 Task: In the Page almanacfilenew.pptxinsert the slide 'blank'insert the shape ' diamond'with color greeninsert the shape  regular pentagonwith color redinsert the shape  piewith color purpleselect all the shapes, shape fill with eyedropper and change the color to  theme color
Action: Mouse moved to (32, 93)
Screenshot: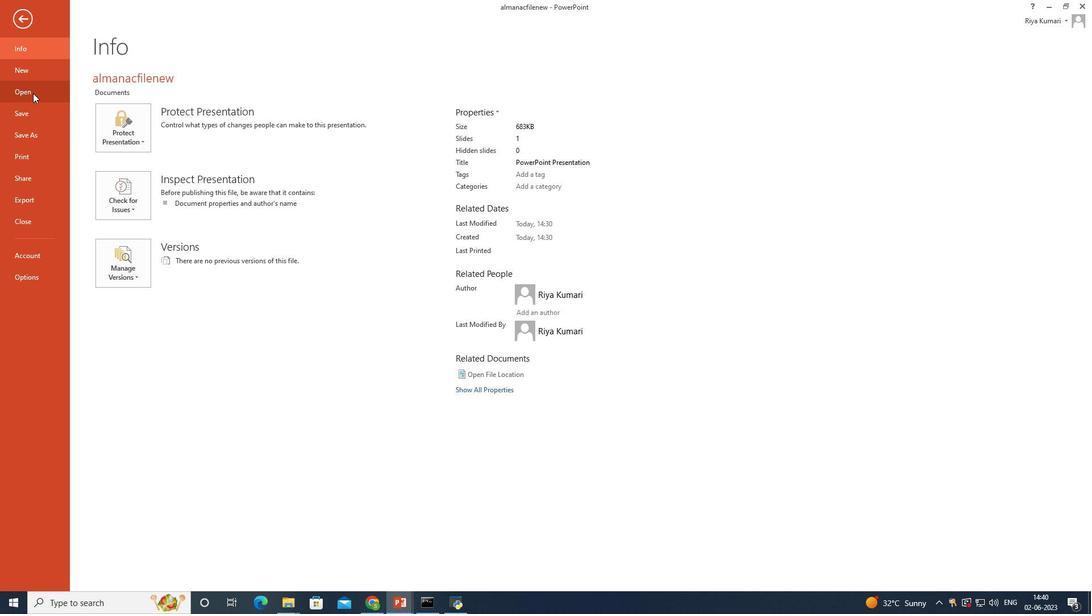 
Action: Mouse pressed left at (32, 93)
Screenshot: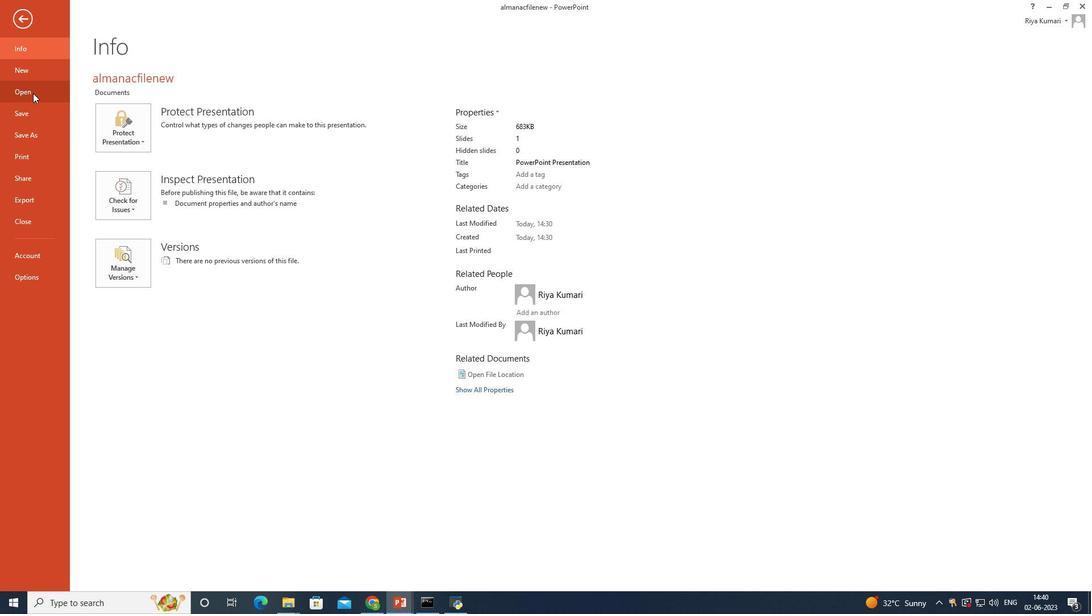 
Action: Mouse moved to (319, 104)
Screenshot: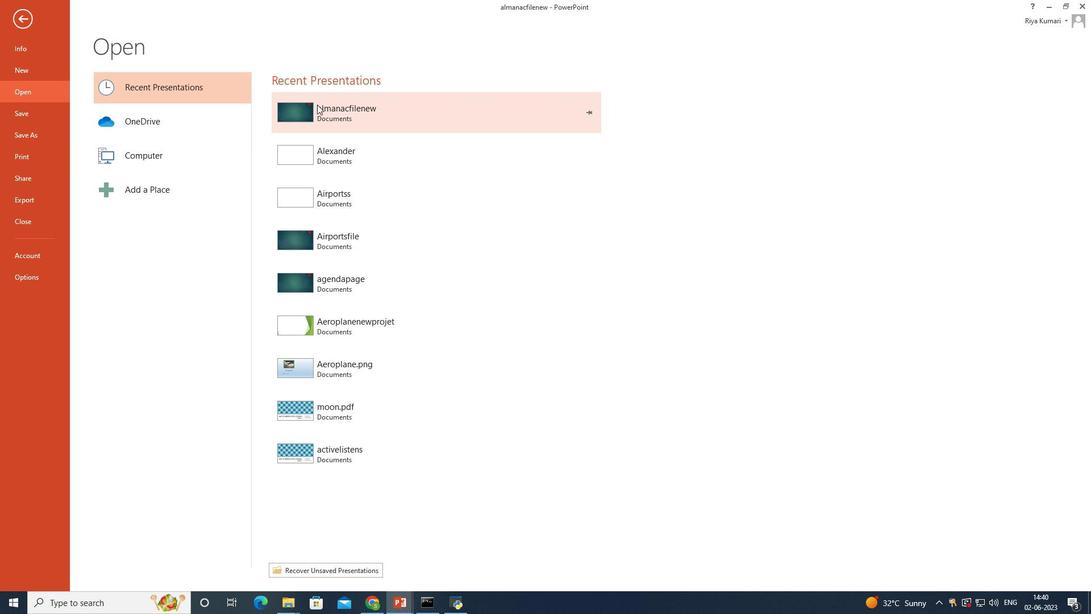 
Action: Mouse pressed left at (319, 104)
Screenshot: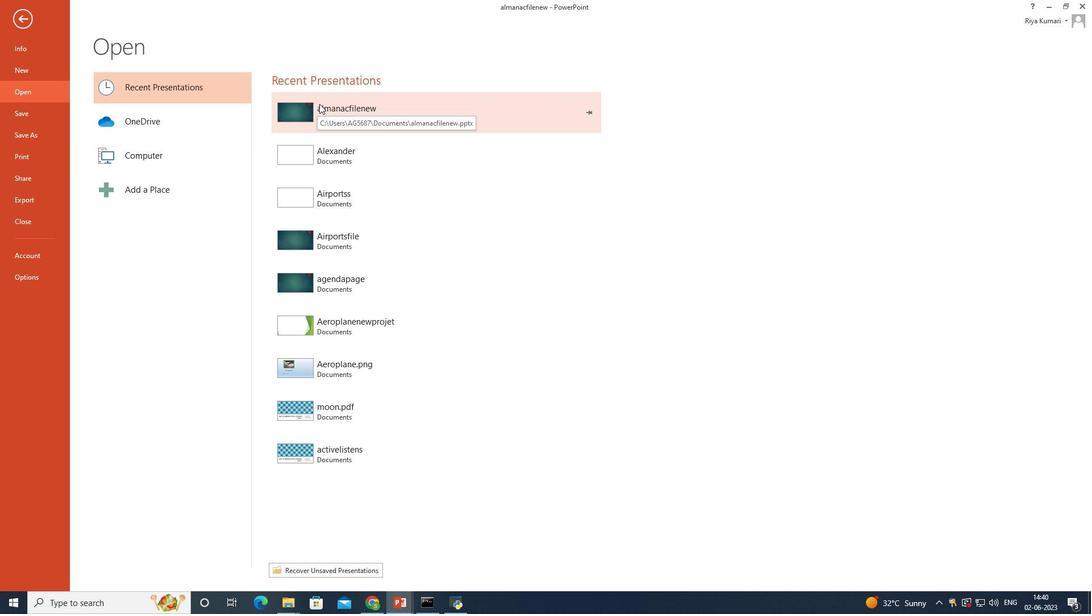 
Action: Mouse moved to (38, 18)
Screenshot: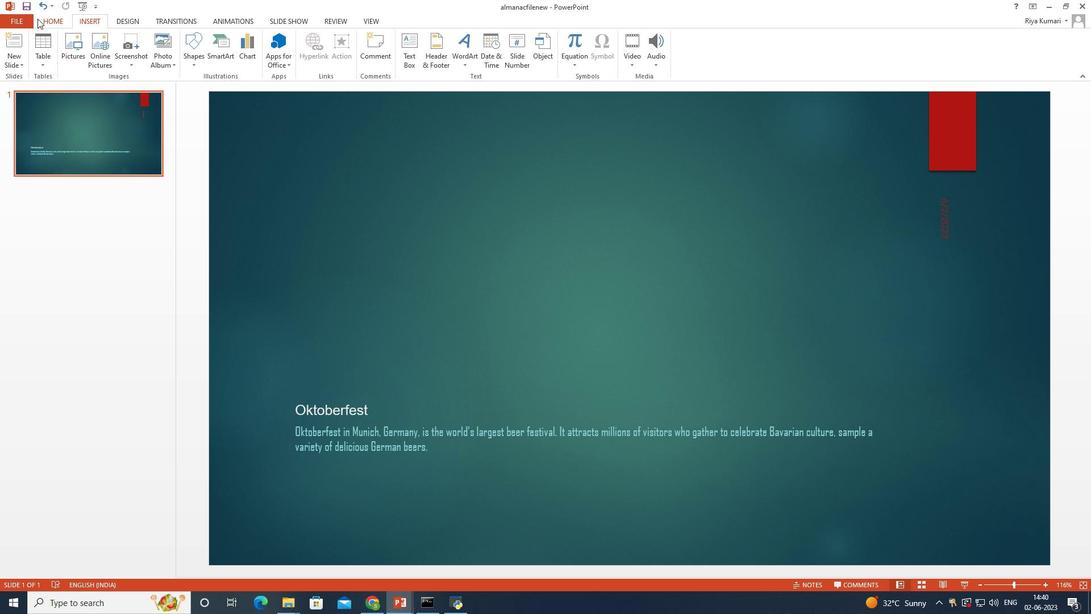 
Action: Mouse pressed left at (38, 18)
Screenshot: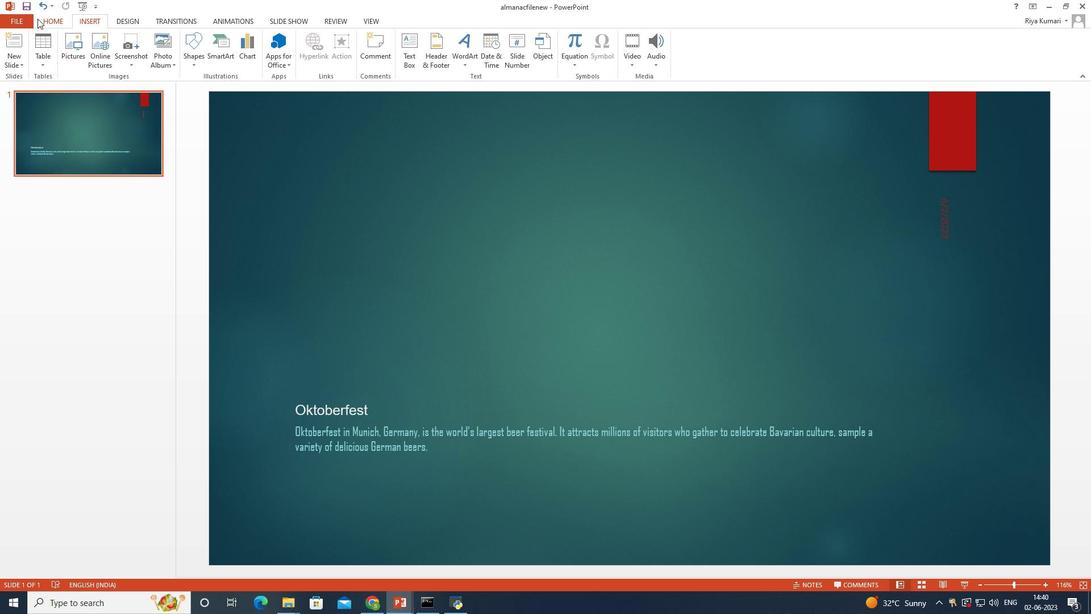 
Action: Mouse moved to (97, 54)
Screenshot: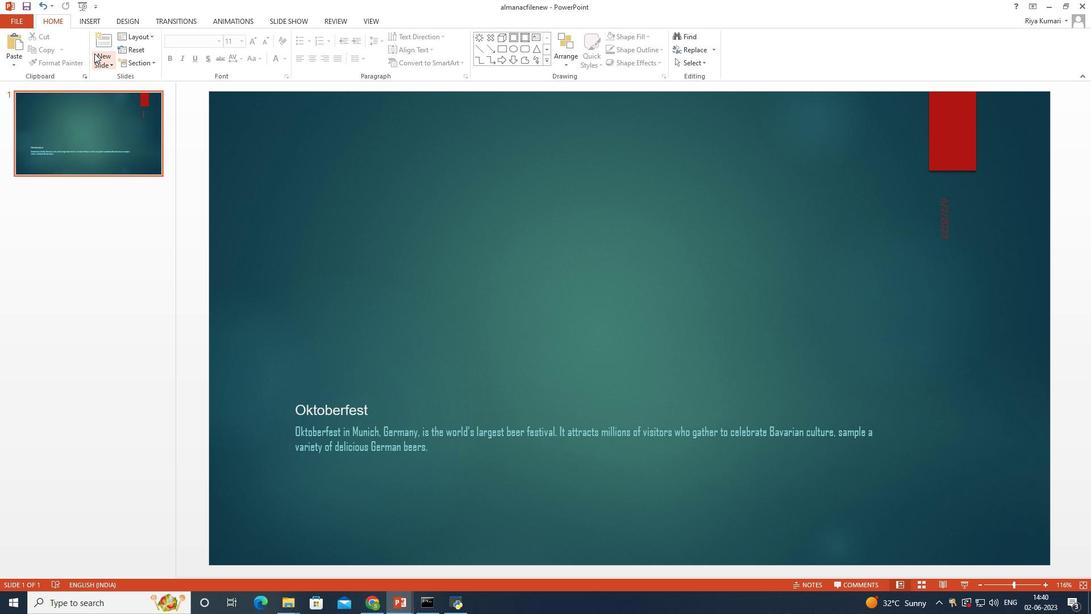 
Action: Mouse pressed left at (97, 54)
Screenshot: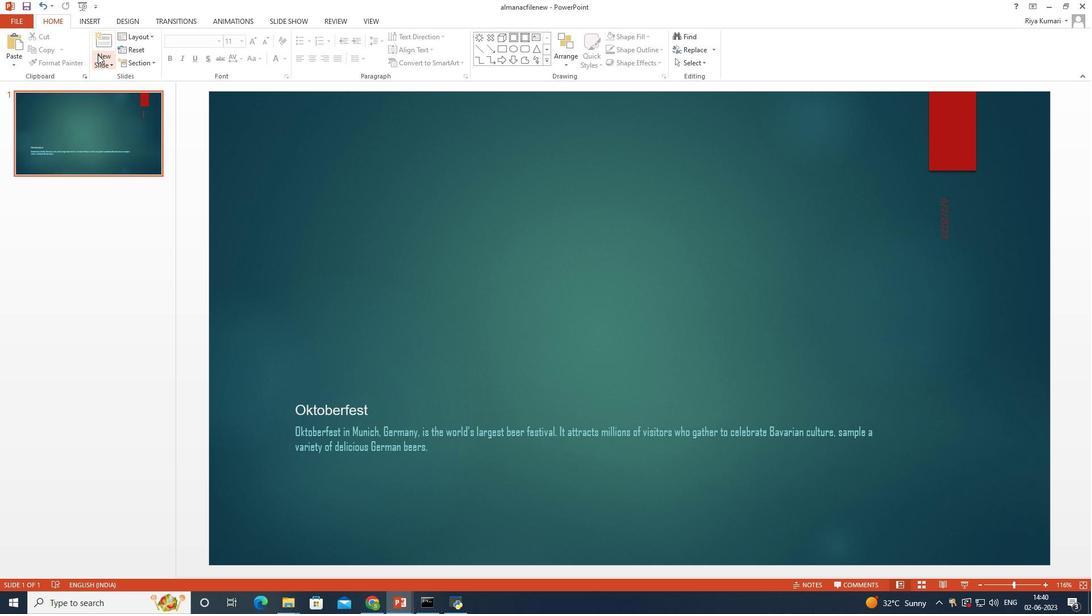 
Action: Mouse moved to (131, 204)
Screenshot: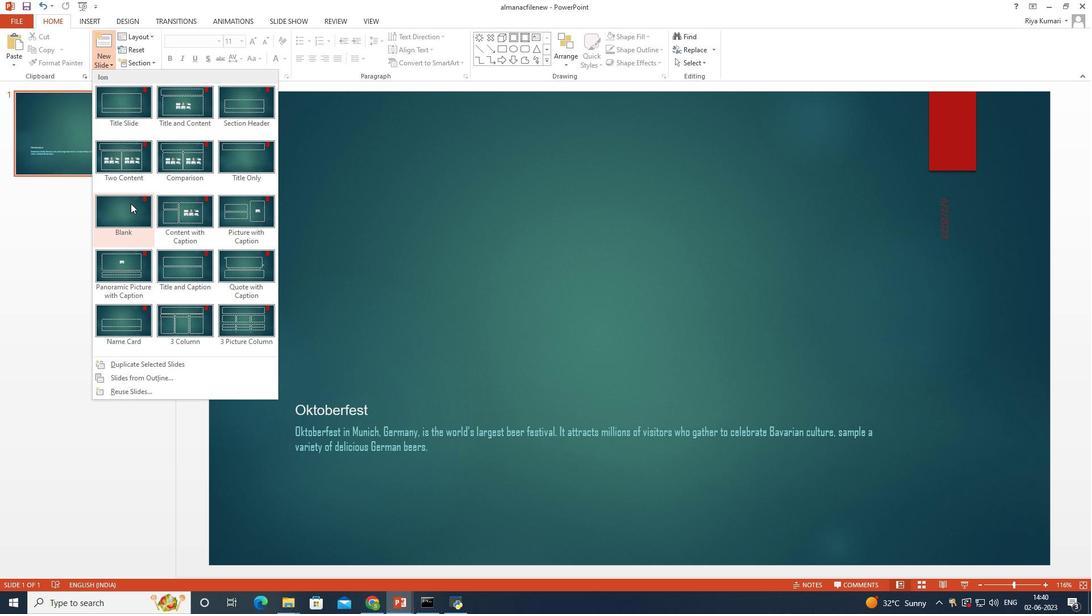 
Action: Mouse pressed left at (131, 204)
Screenshot: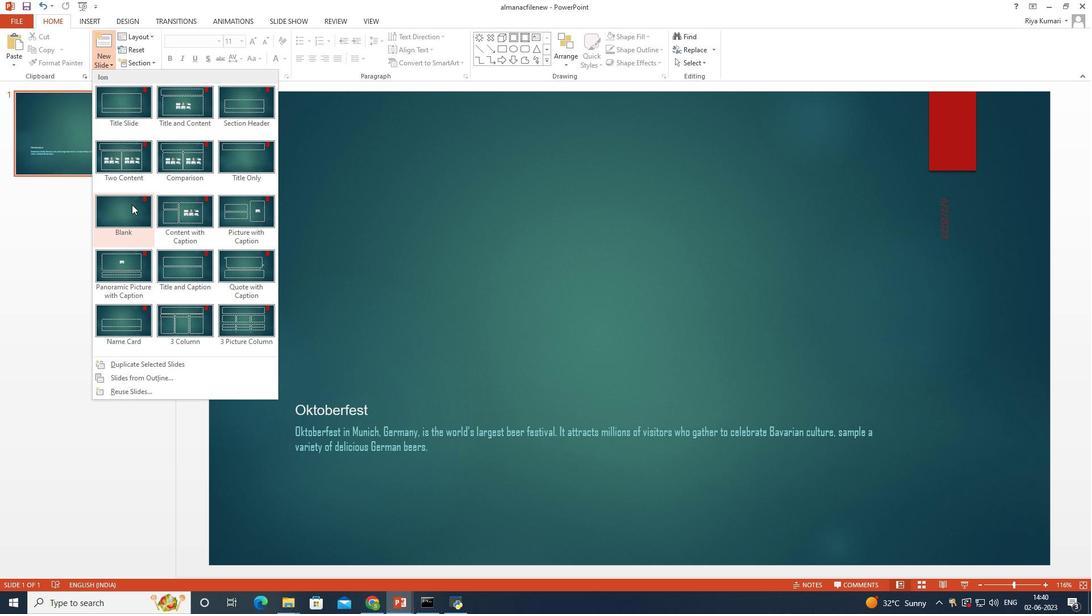 
Action: Mouse moved to (89, 22)
Screenshot: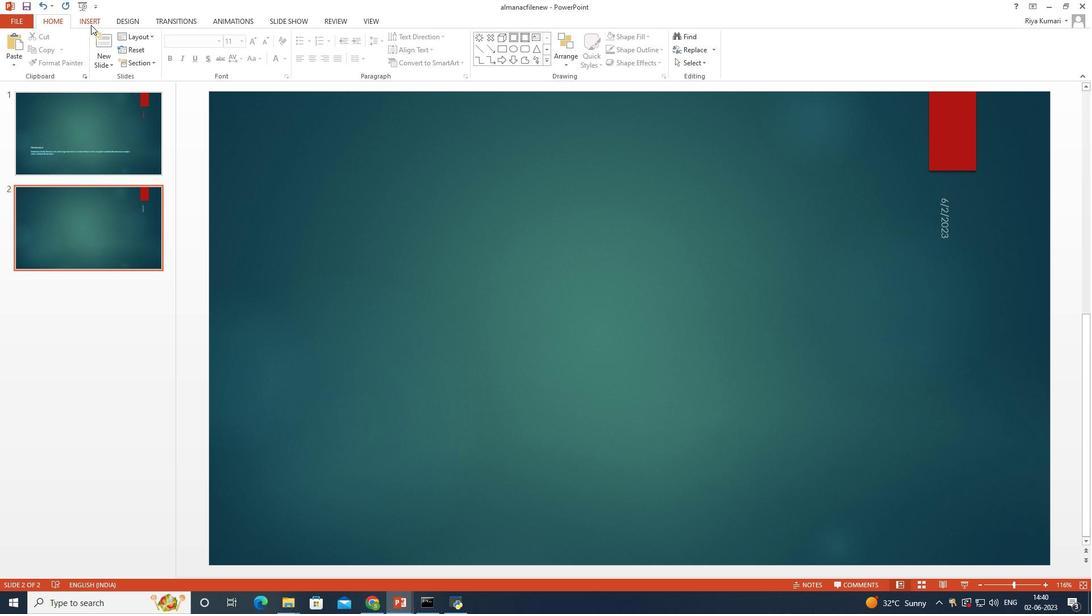 
Action: Mouse pressed left at (89, 22)
Screenshot: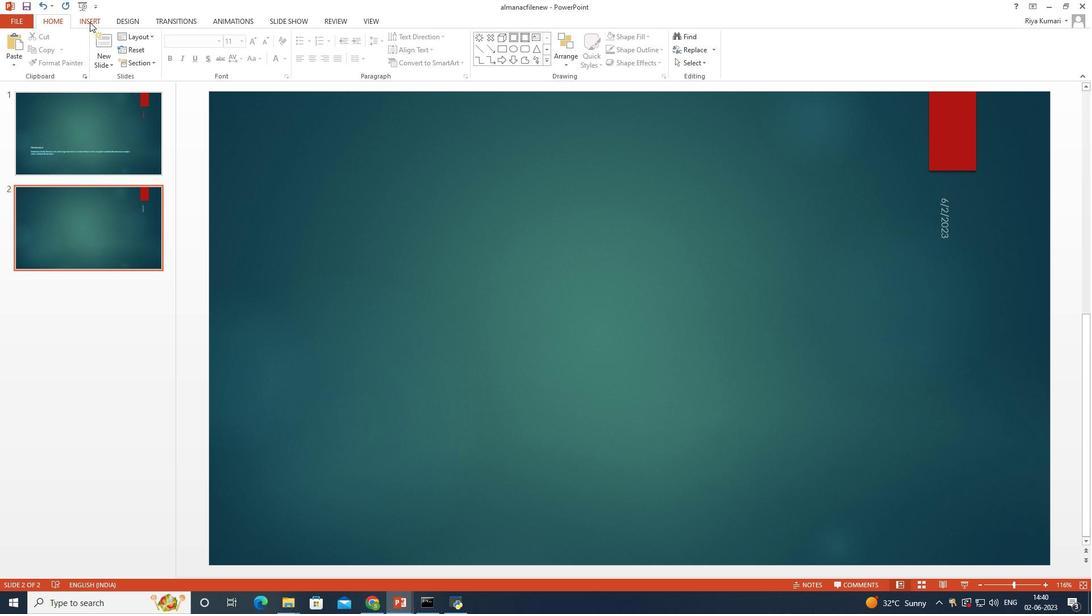 
Action: Mouse moved to (189, 67)
Screenshot: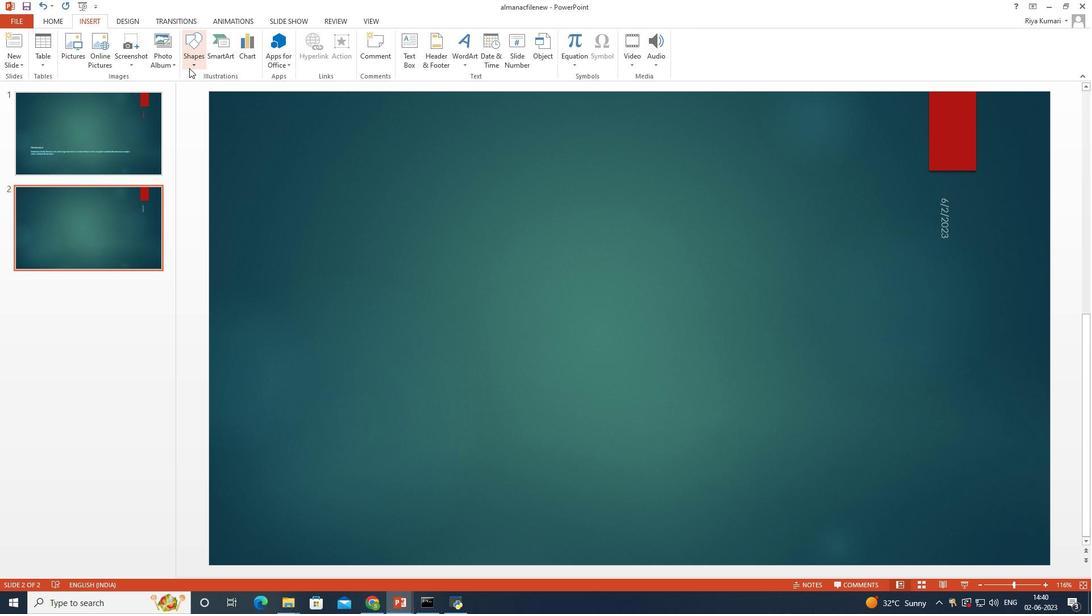 
Action: Mouse pressed left at (189, 67)
Screenshot: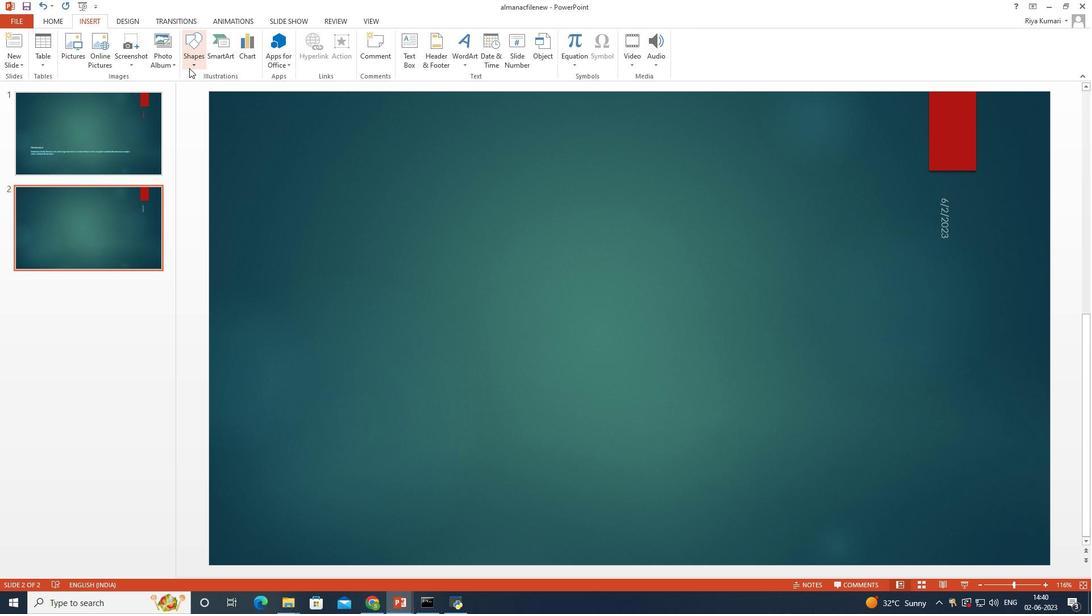 
Action: Mouse moved to (212, 280)
Screenshot: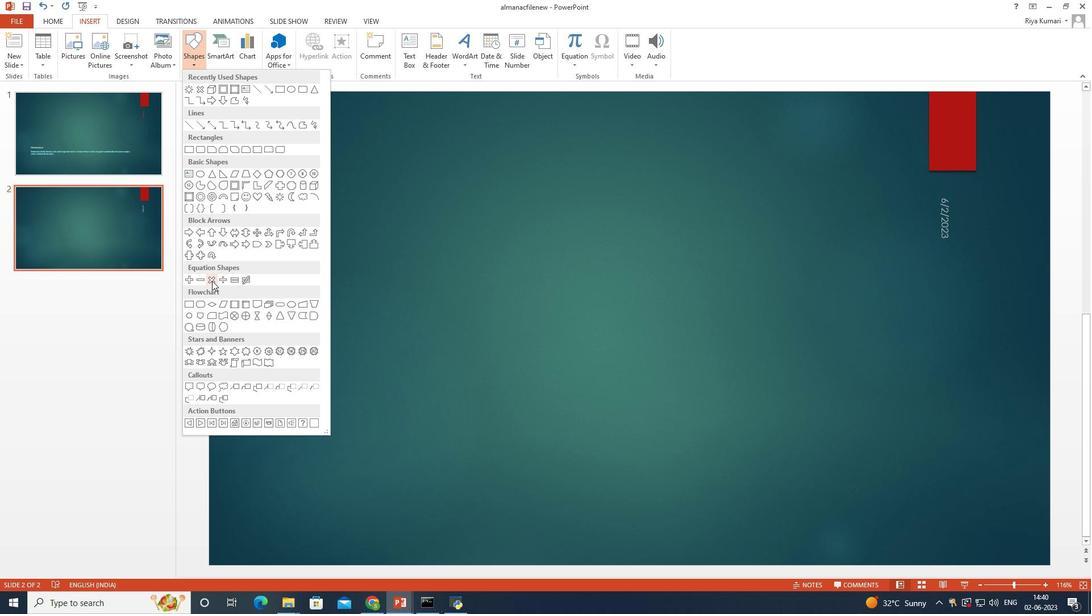 
Action: Mouse pressed left at (212, 280)
Screenshot: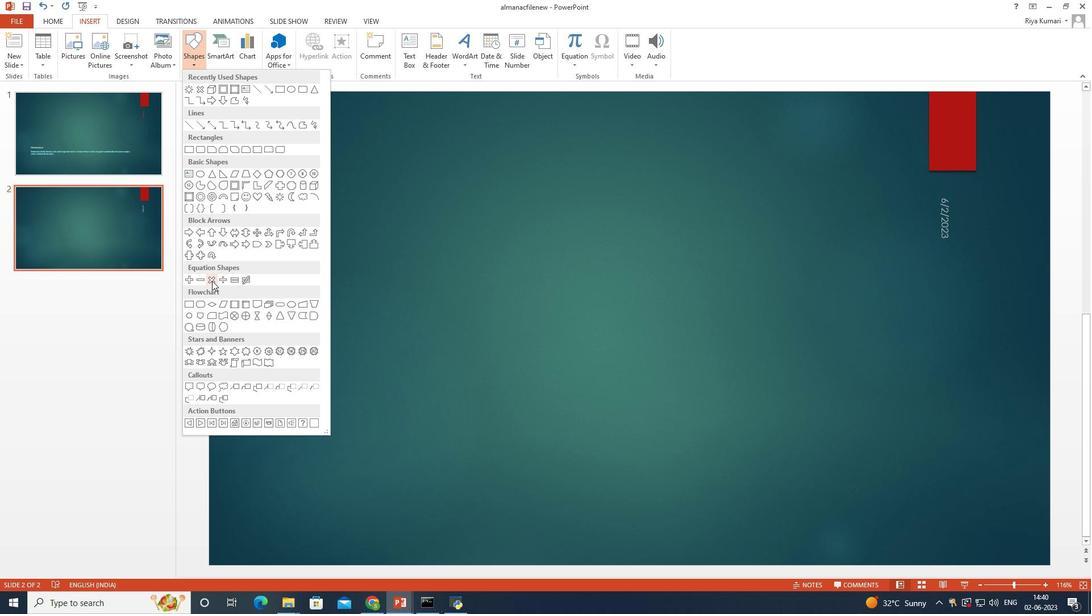 
Action: Mouse moved to (356, 232)
Screenshot: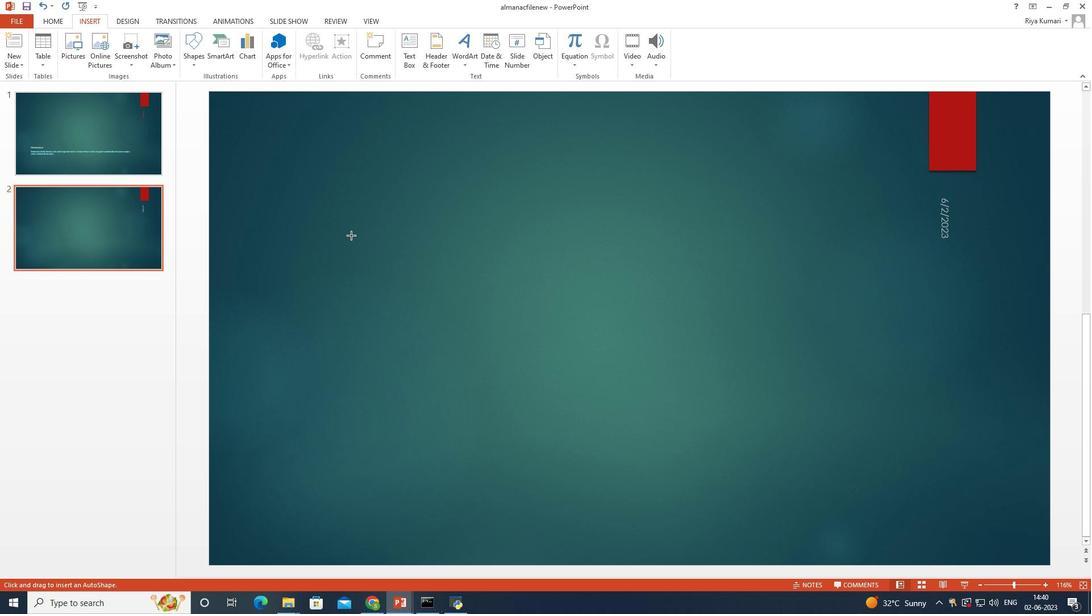 
Action: Mouse pressed left at (356, 232)
Screenshot: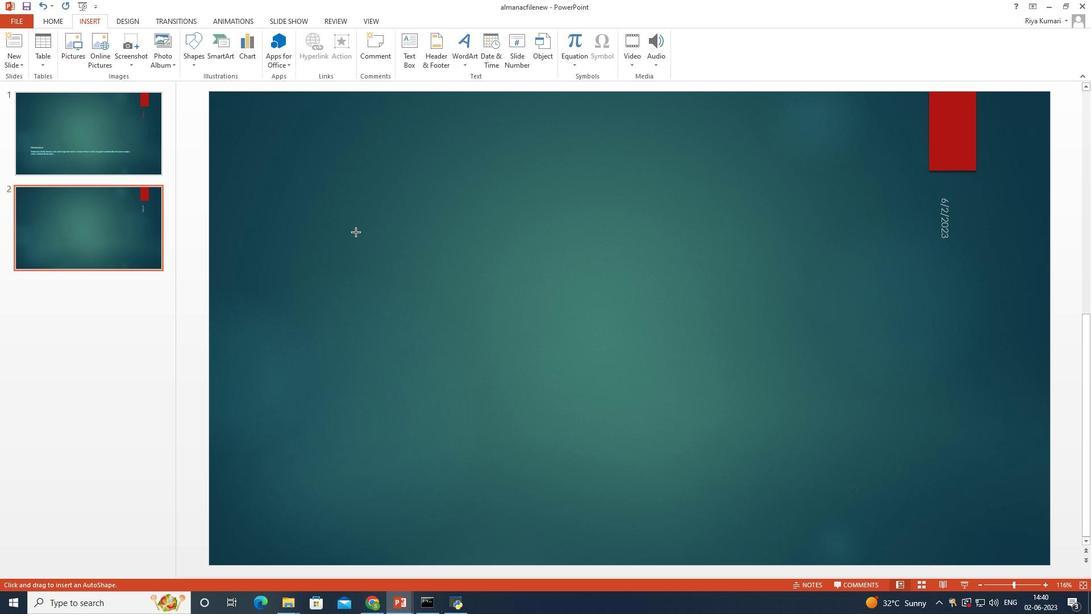 
Action: Mouse moved to (299, 48)
Screenshot: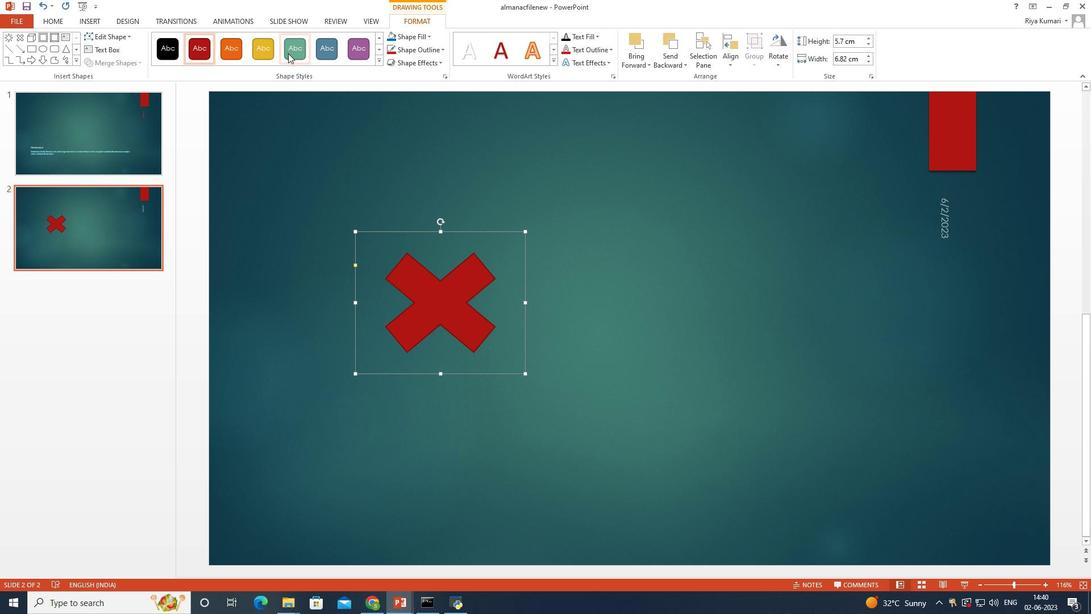 
Action: Mouse pressed left at (299, 48)
Screenshot: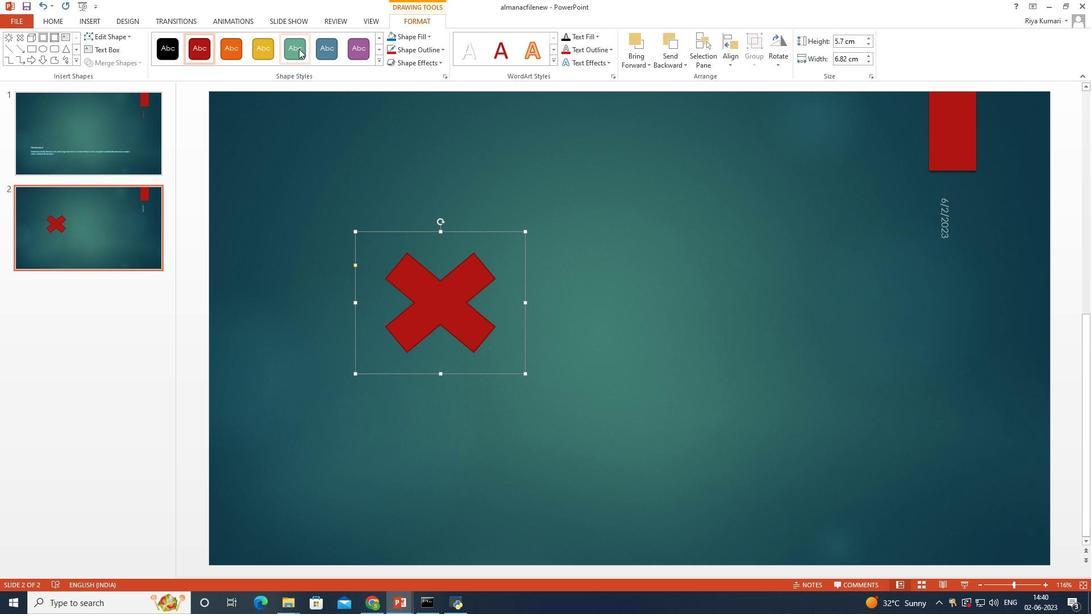 
Action: Mouse moved to (420, 36)
Screenshot: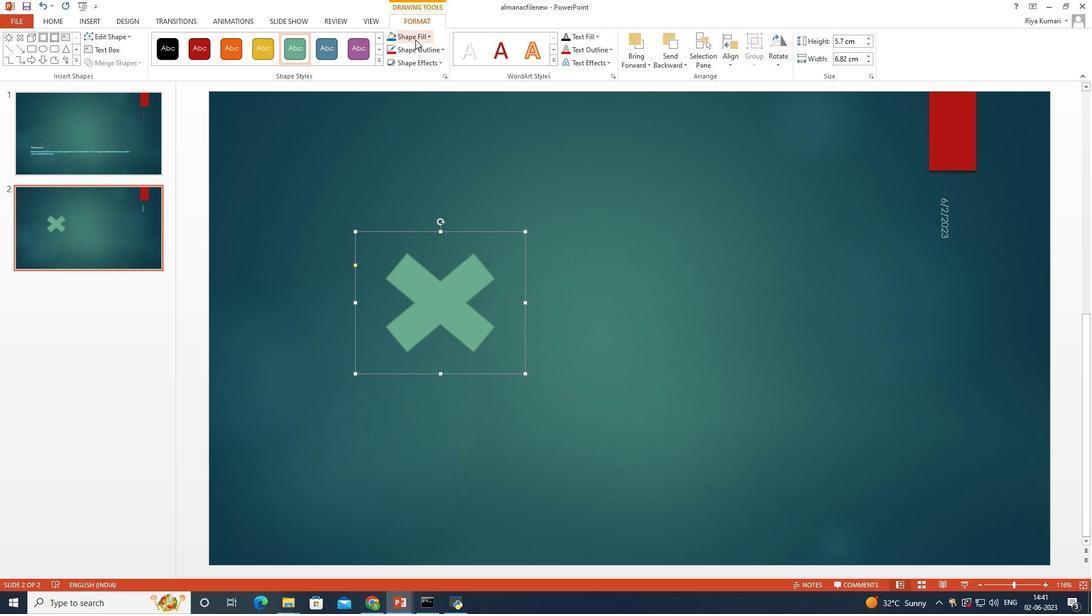 
Action: Mouse pressed left at (420, 36)
Screenshot: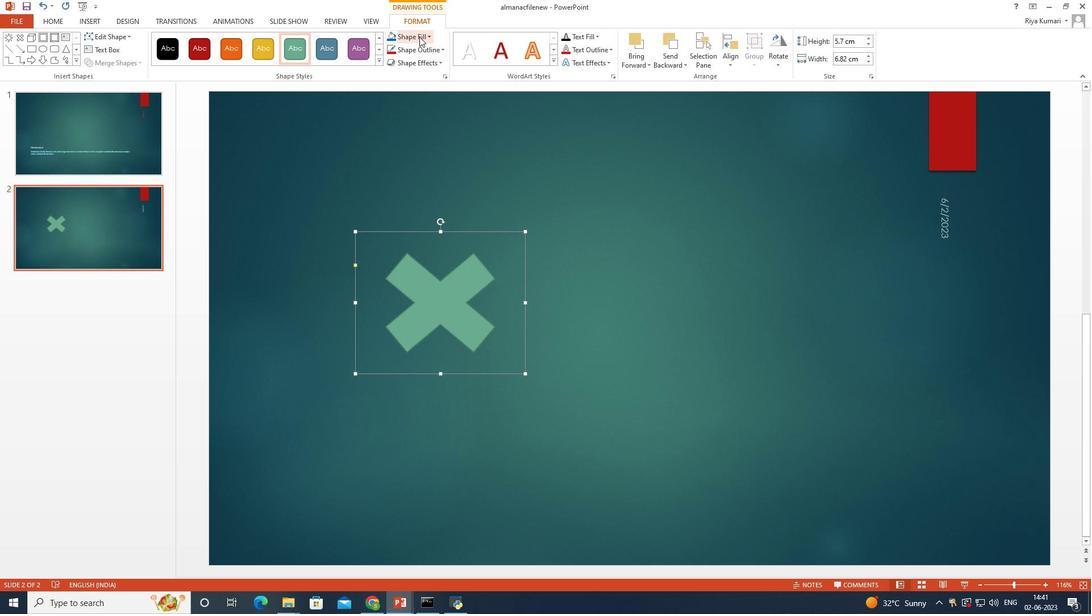 
Action: Mouse moved to (440, 125)
Screenshot: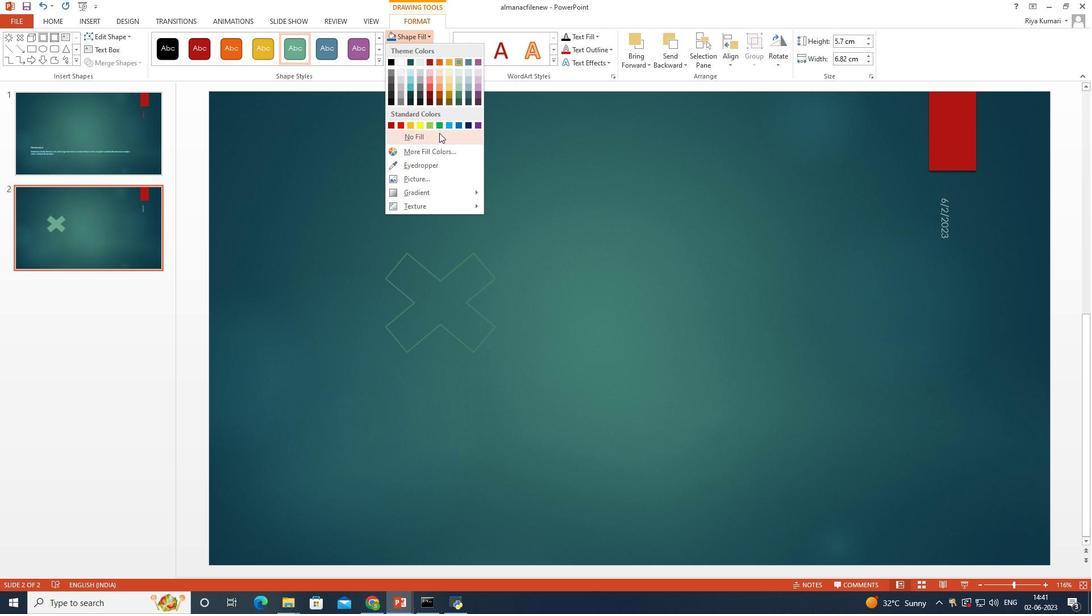 
Action: Mouse pressed left at (440, 125)
Screenshot: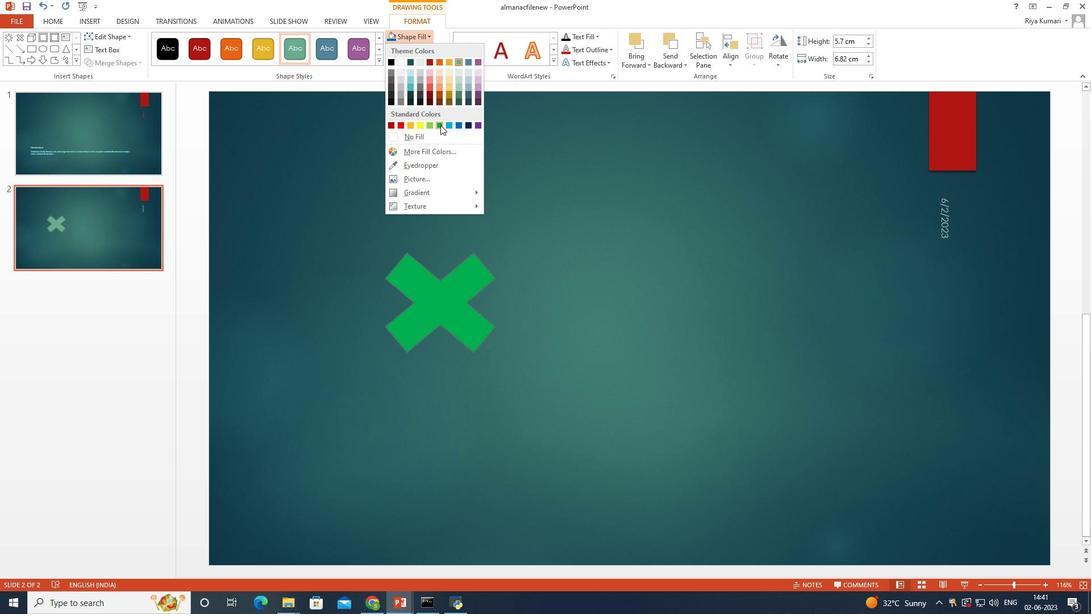 
Action: Mouse moved to (607, 252)
Screenshot: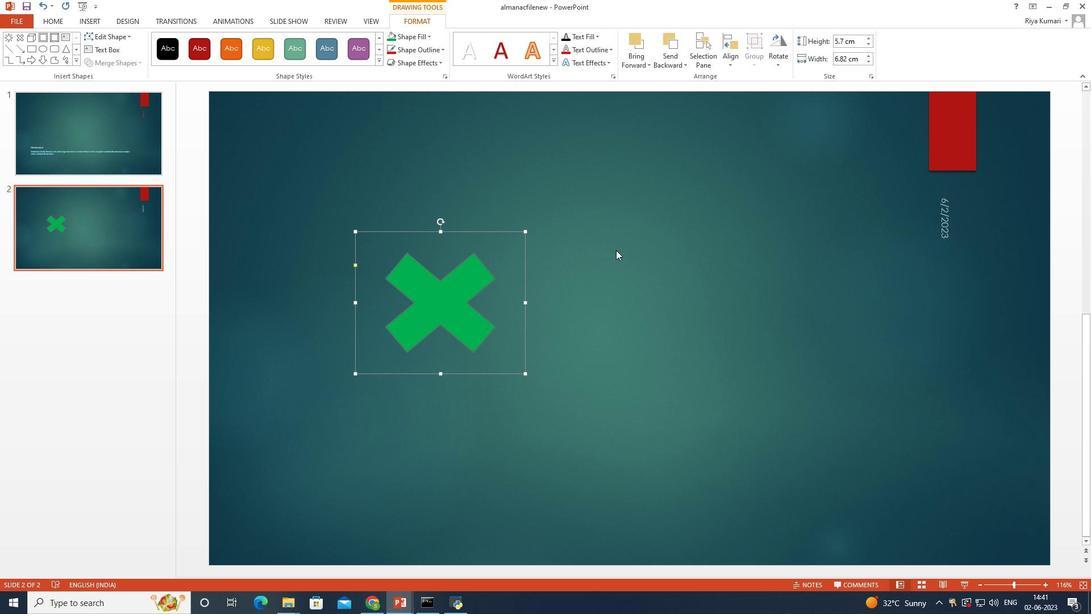 
Action: Mouse pressed left at (607, 252)
Screenshot: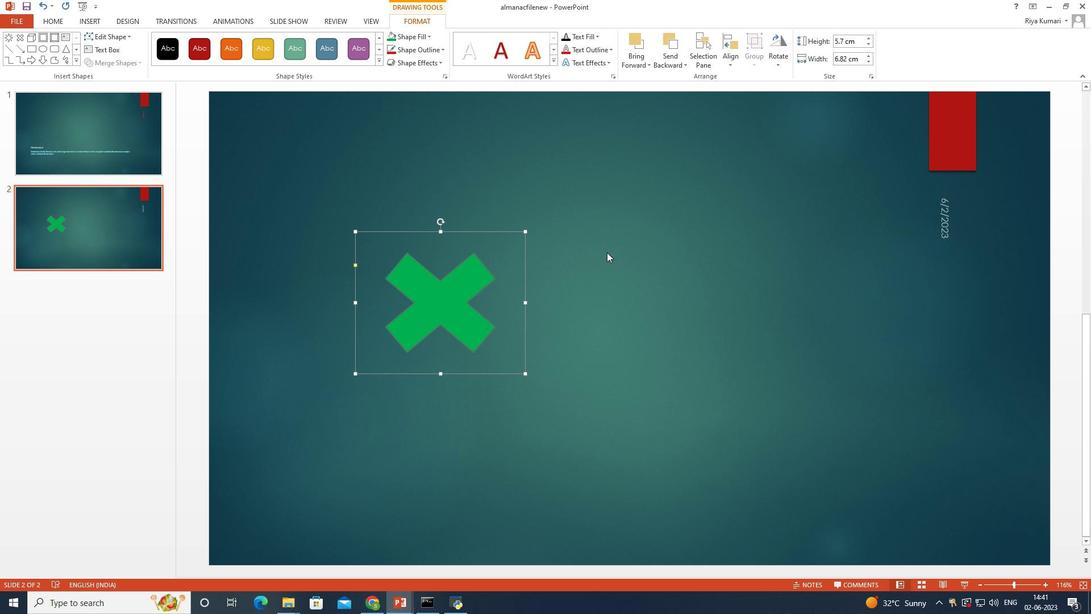 
Action: Mouse moved to (76, 20)
Screenshot: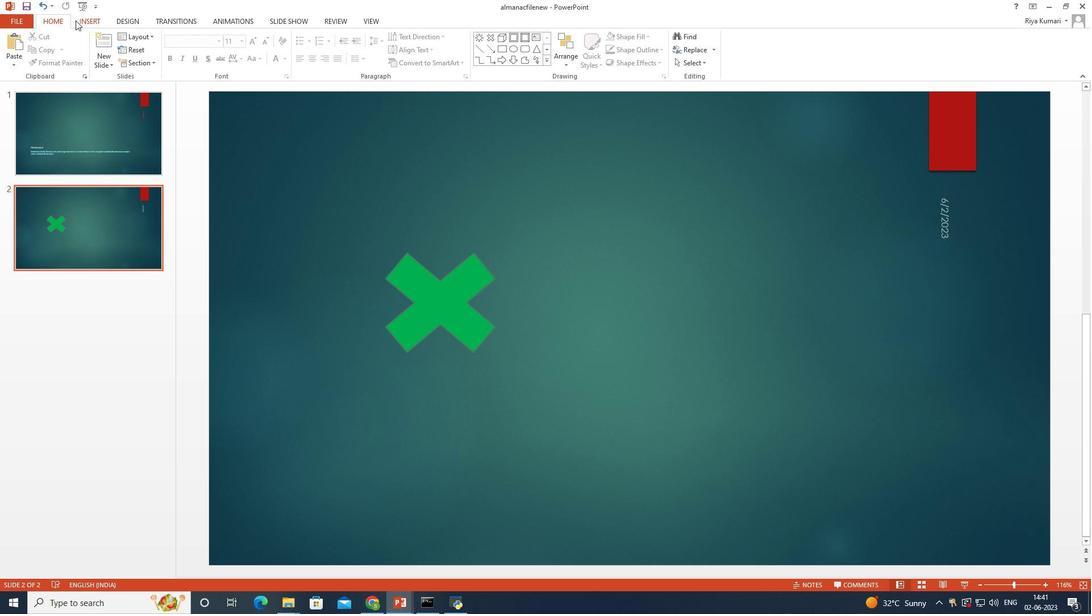 
Action: Mouse pressed left at (76, 20)
Screenshot: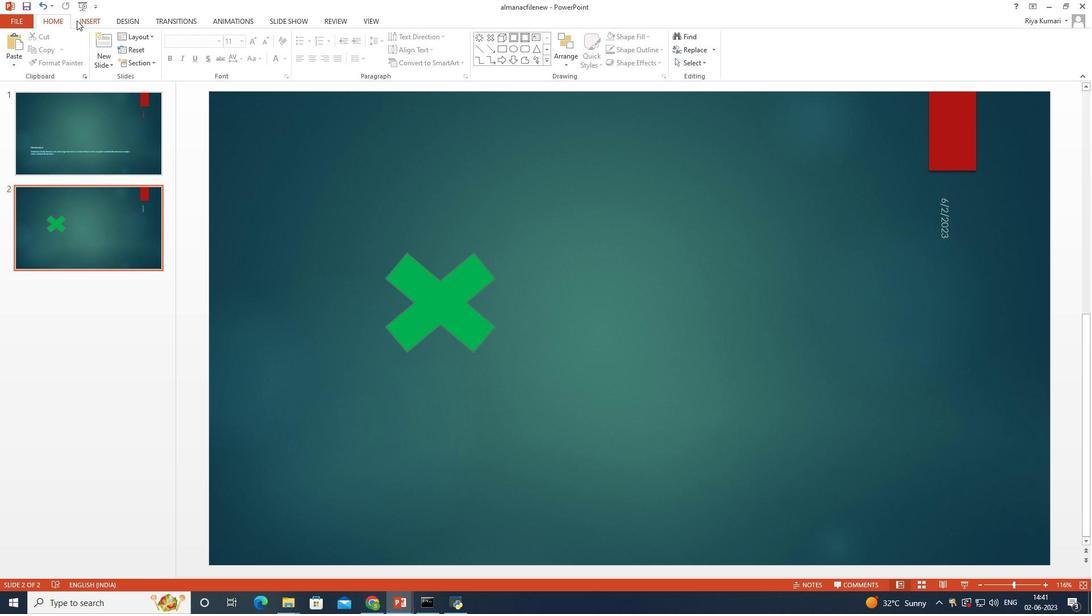 
Action: Mouse moved to (201, 54)
Screenshot: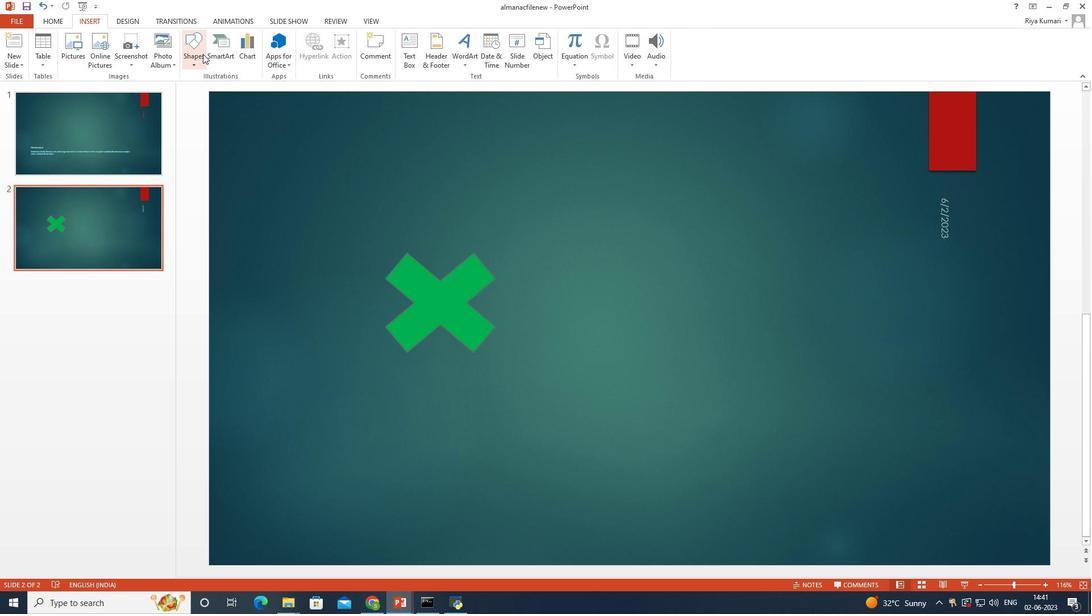 
Action: Mouse pressed left at (201, 54)
Screenshot: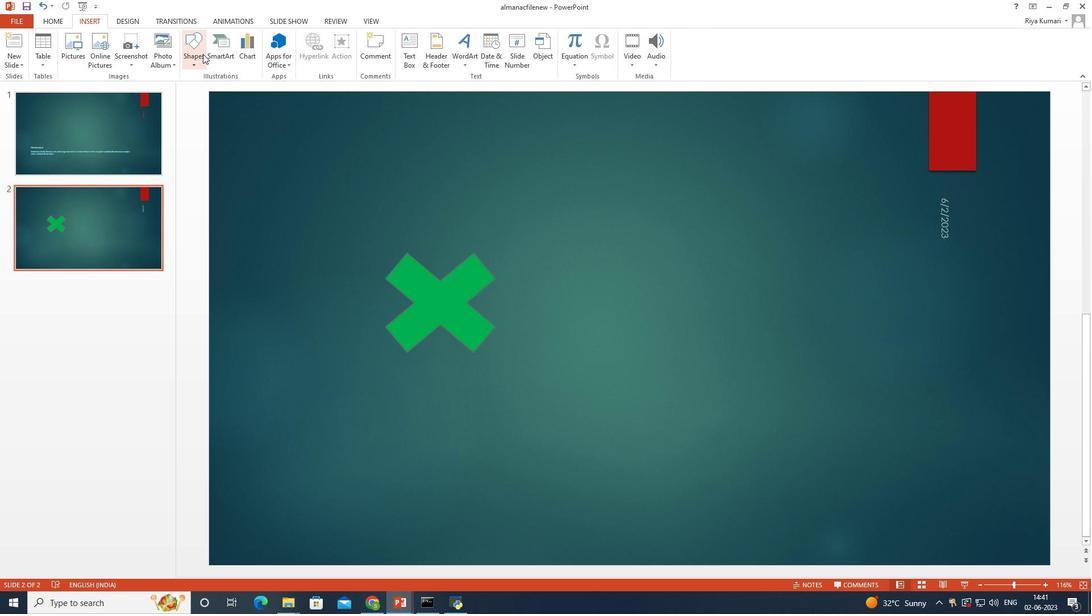 
Action: Mouse moved to (270, 173)
Screenshot: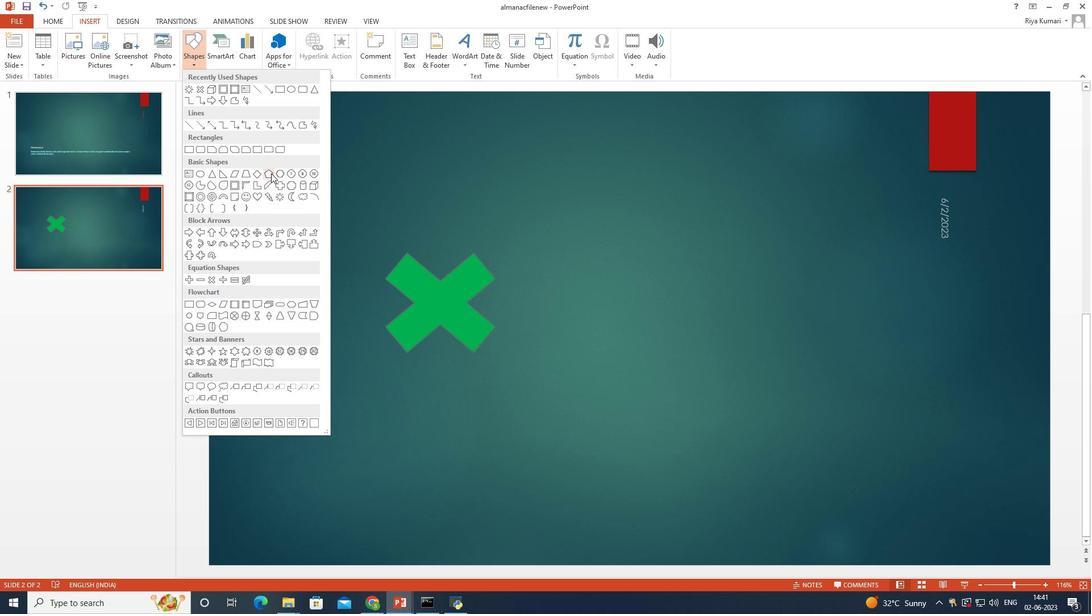
Action: Mouse pressed left at (270, 173)
Screenshot: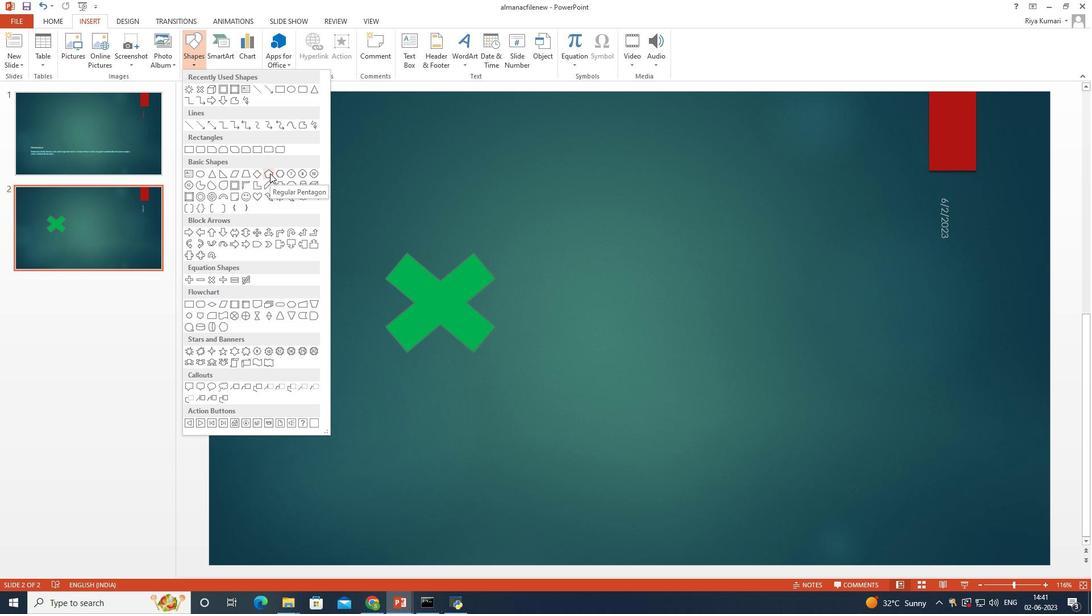 
Action: Mouse moved to (634, 234)
Screenshot: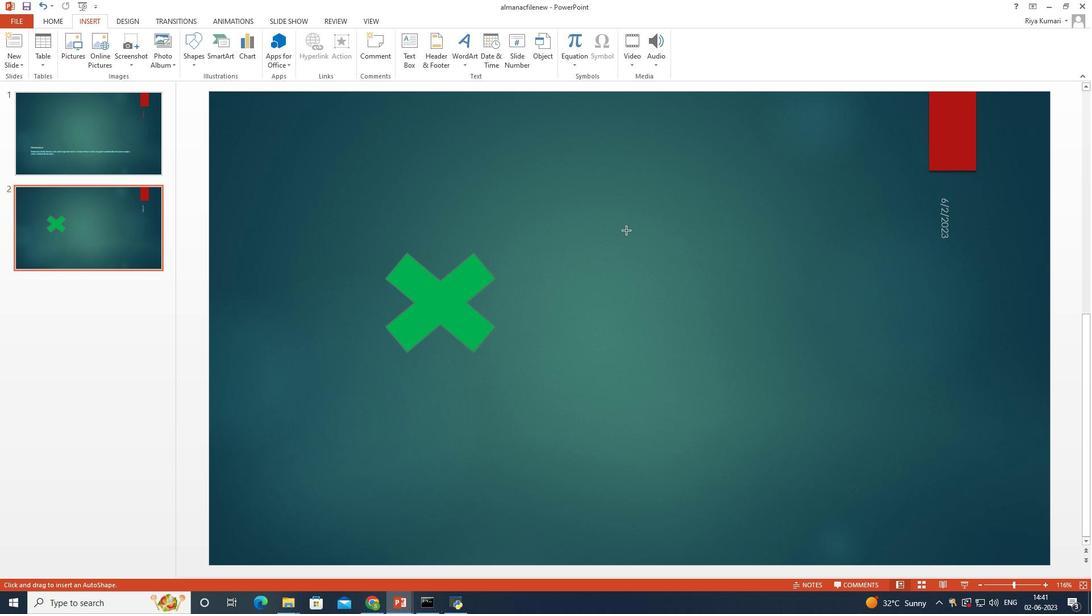 
Action: Mouse pressed left at (634, 234)
Screenshot: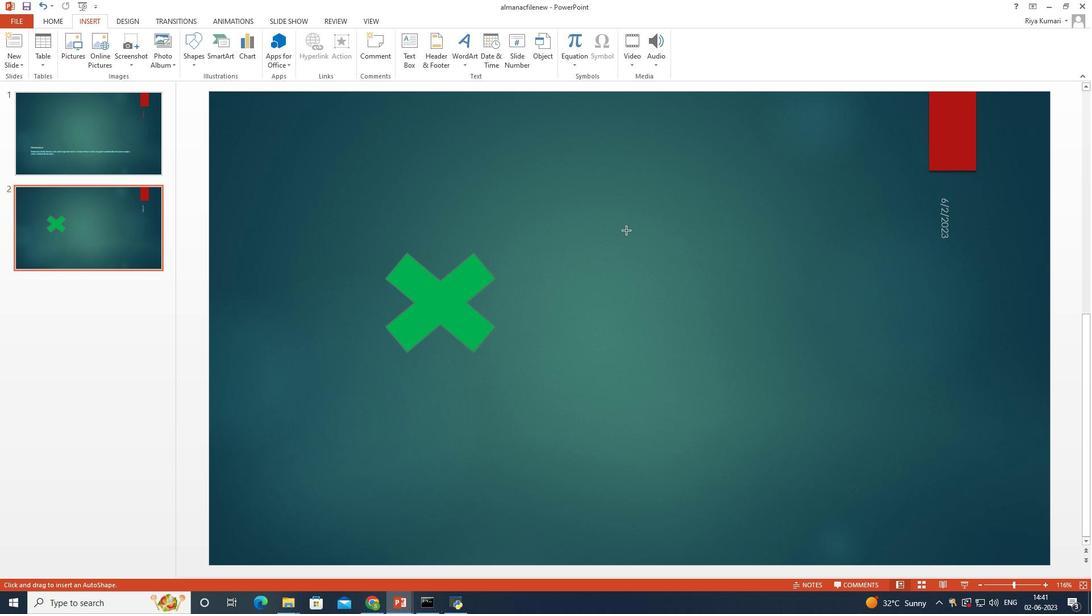 
Action: Mouse moved to (412, 38)
Screenshot: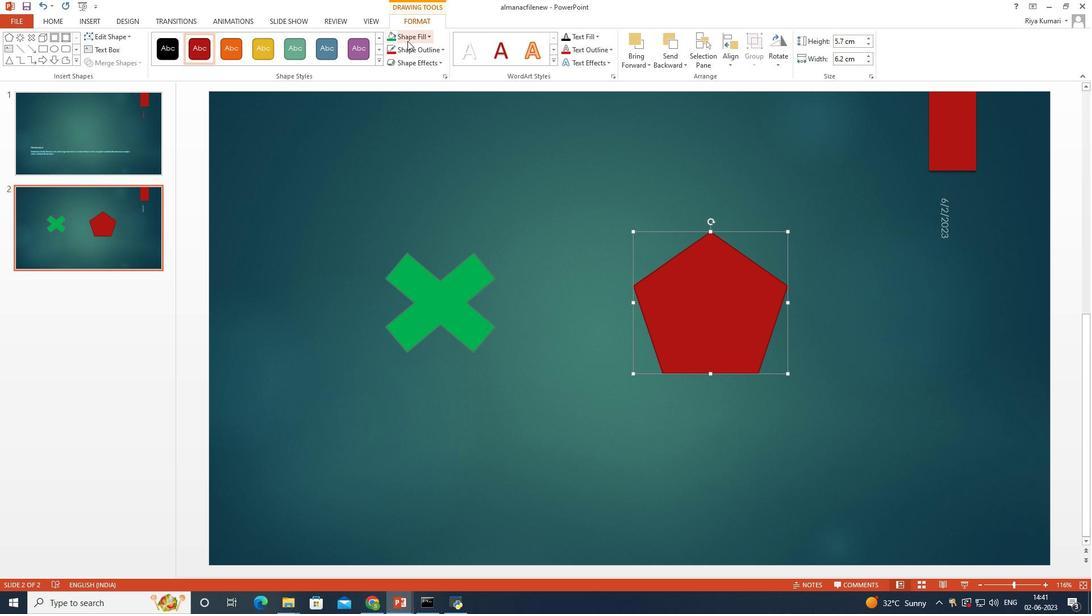 
Action: Mouse pressed left at (412, 38)
Screenshot: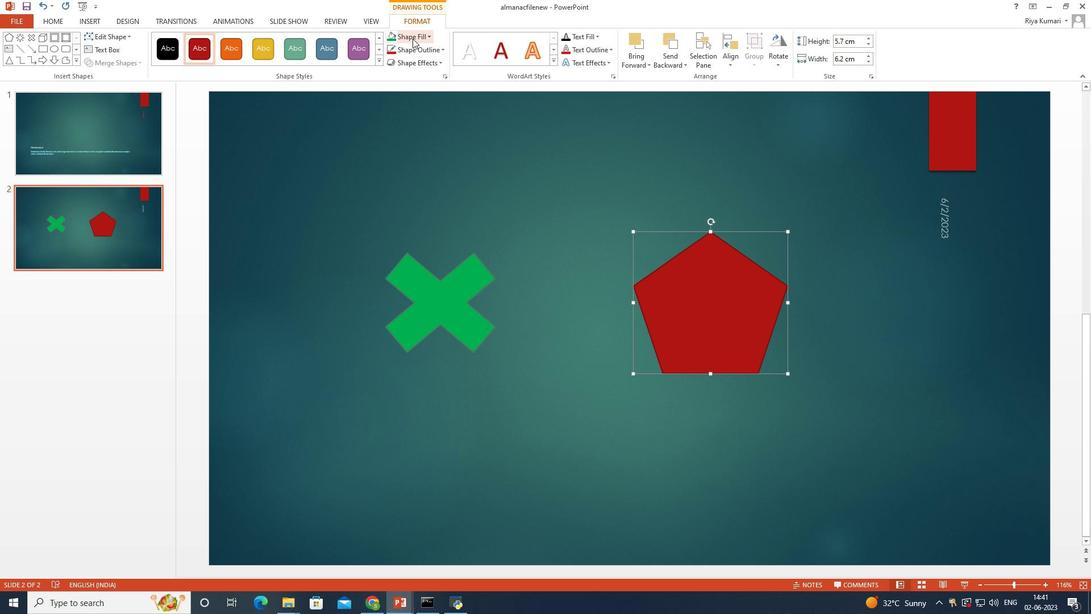 
Action: Mouse moved to (403, 125)
Screenshot: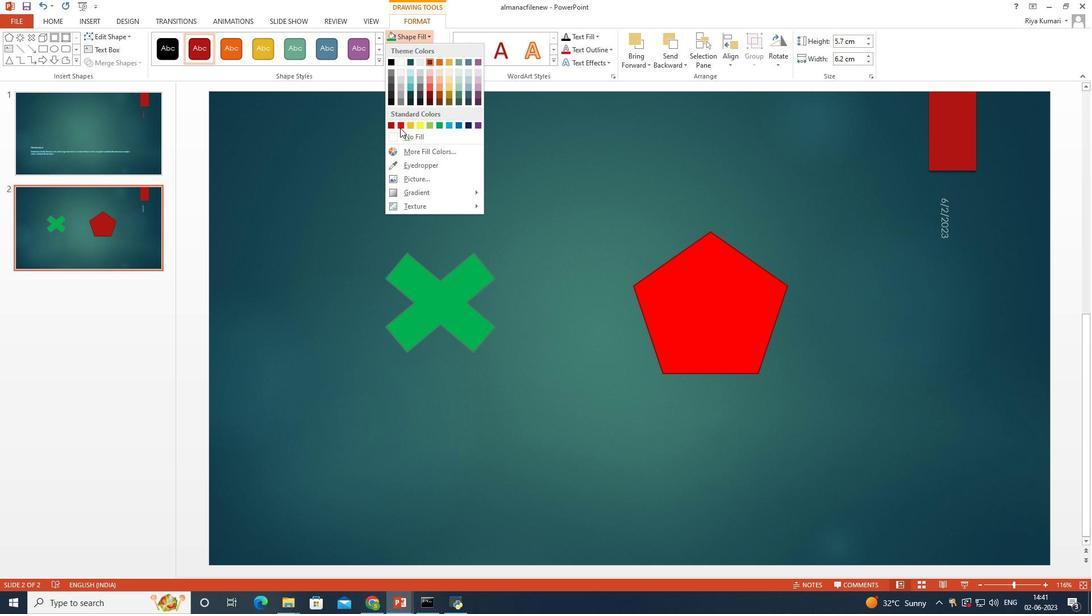 
Action: Mouse pressed left at (403, 125)
Screenshot: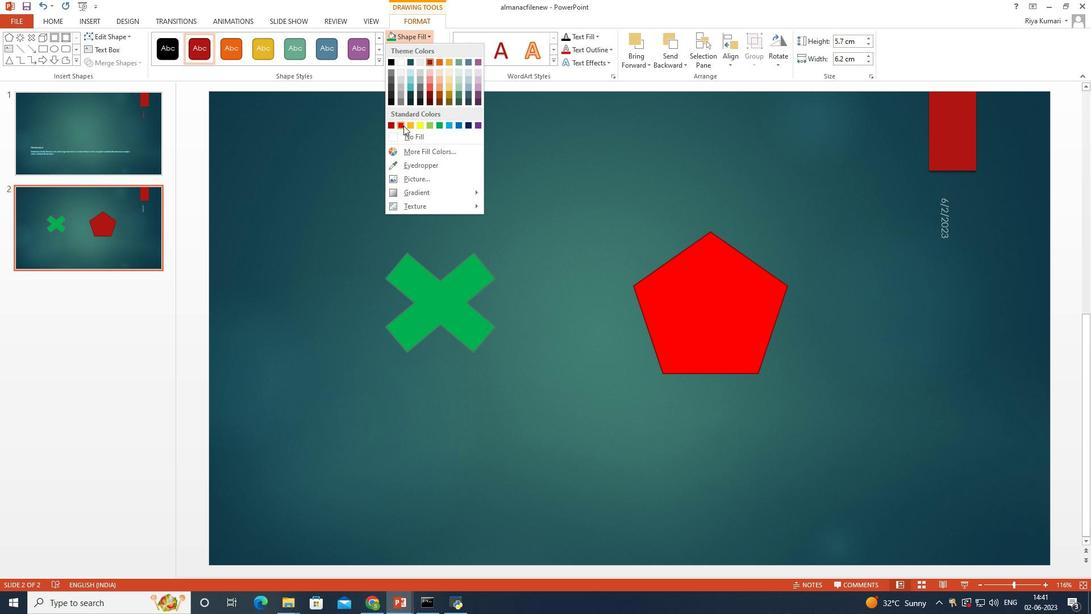 
Action: Mouse moved to (85, 21)
Screenshot: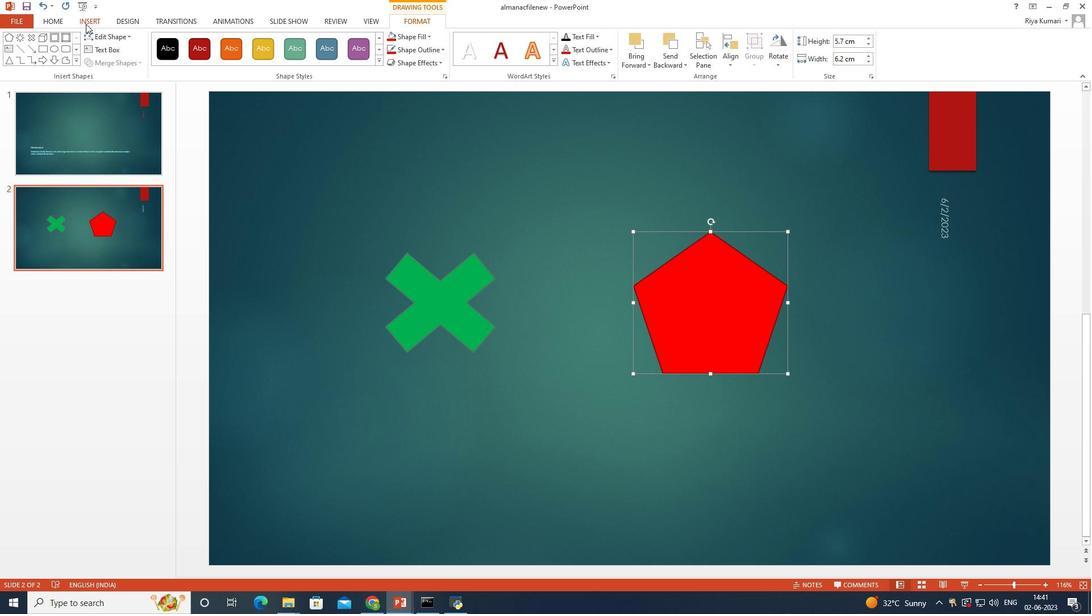 
Action: Mouse pressed left at (85, 21)
Screenshot: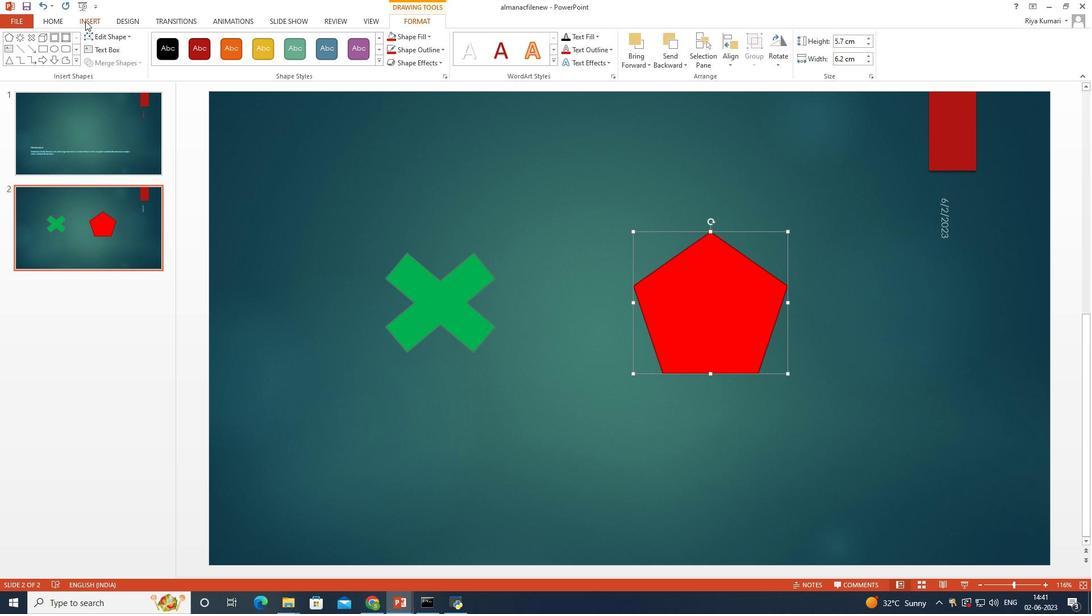 
Action: Mouse moved to (200, 52)
Screenshot: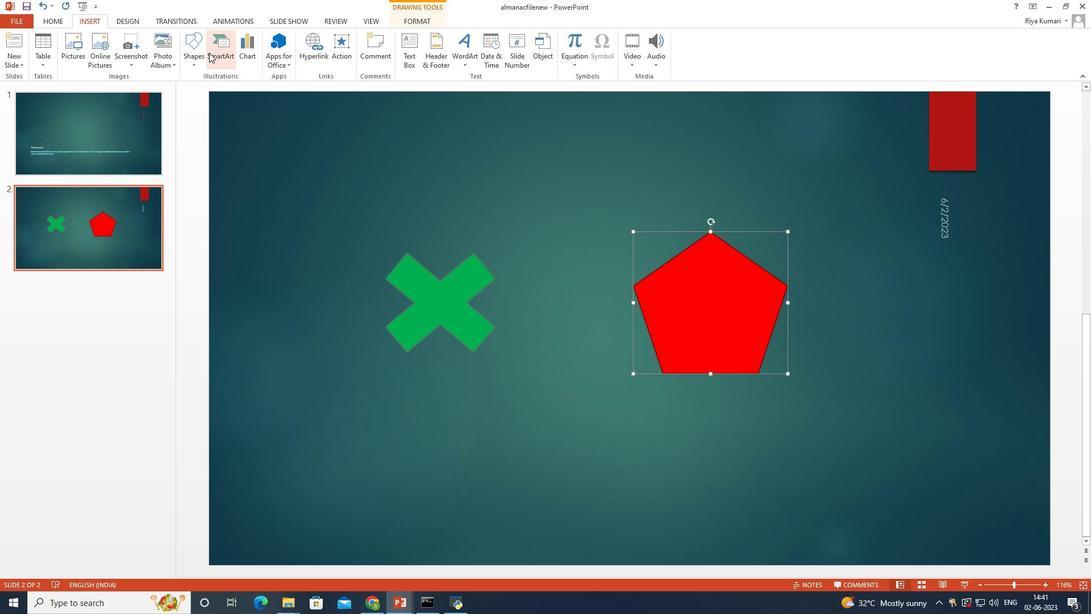 
Action: Mouse pressed left at (200, 52)
Screenshot: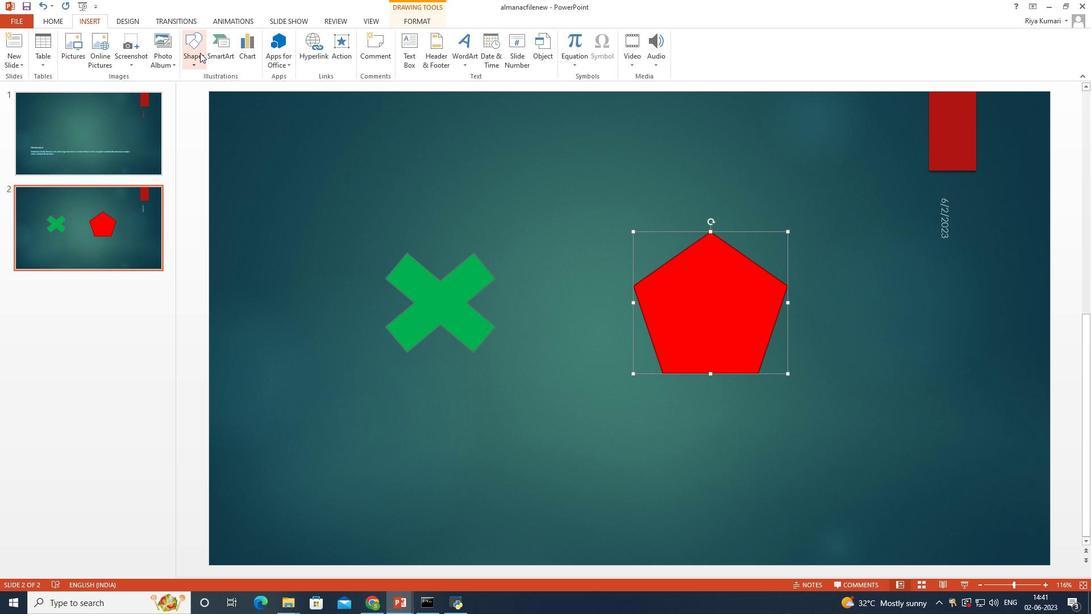 
Action: Mouse moved to (203, 185)
Screenshot: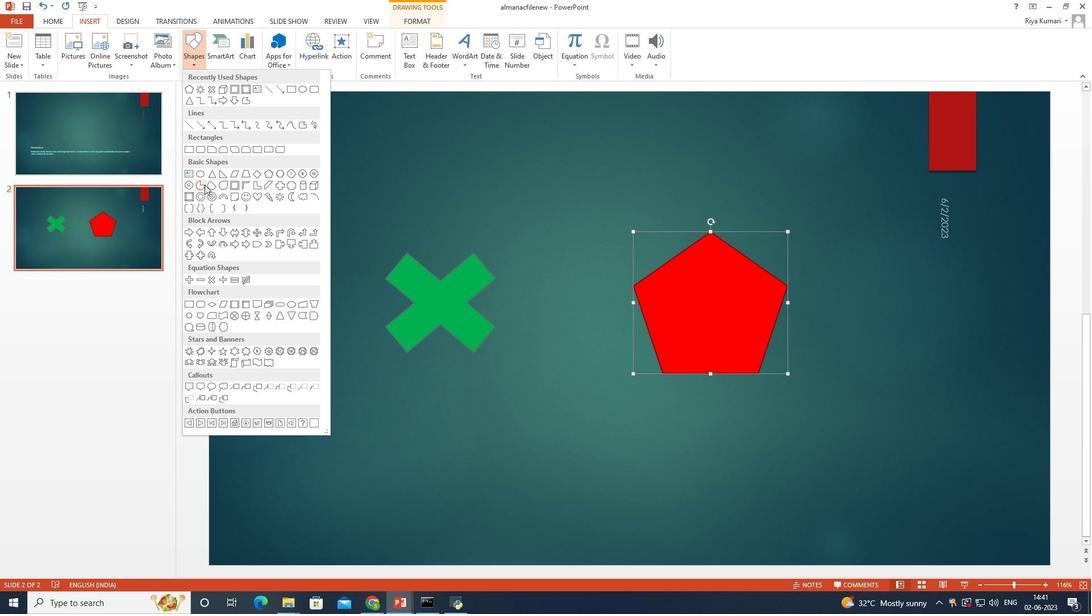 
Action: Mouse pressed left at (203, 185)
Screenshot: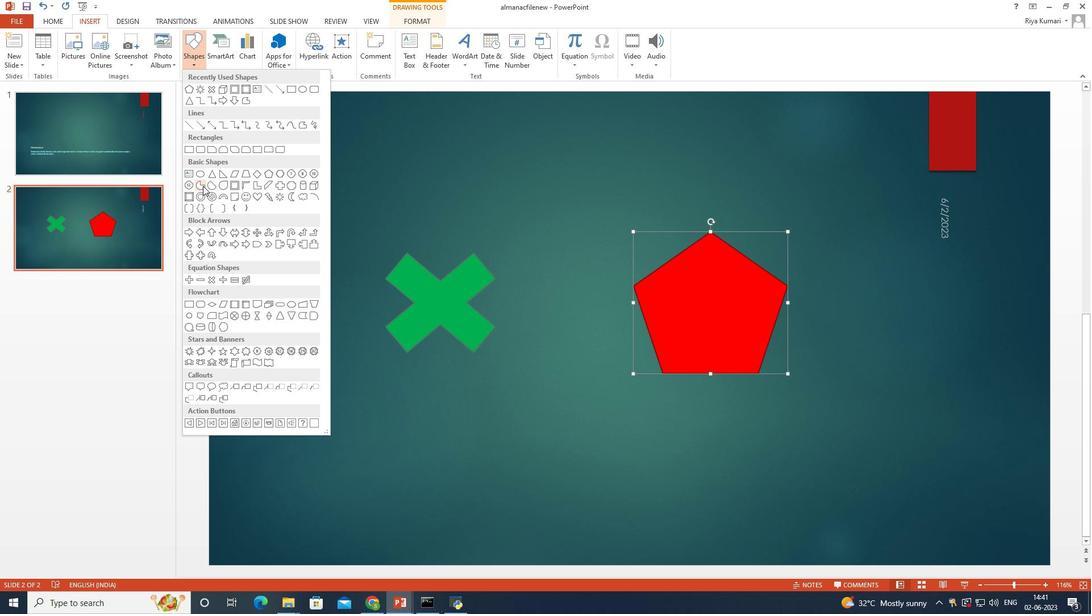 
Action: Mouse moved to (474, 394)
Screenshot: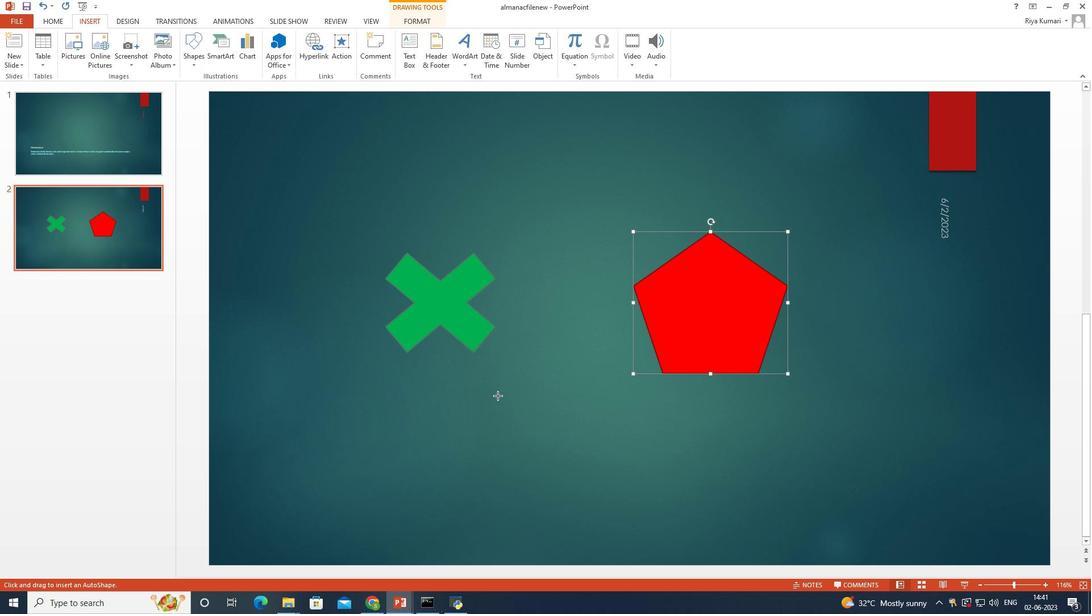 
Action: Mouse pressed left at (474, 394)
Screenshot: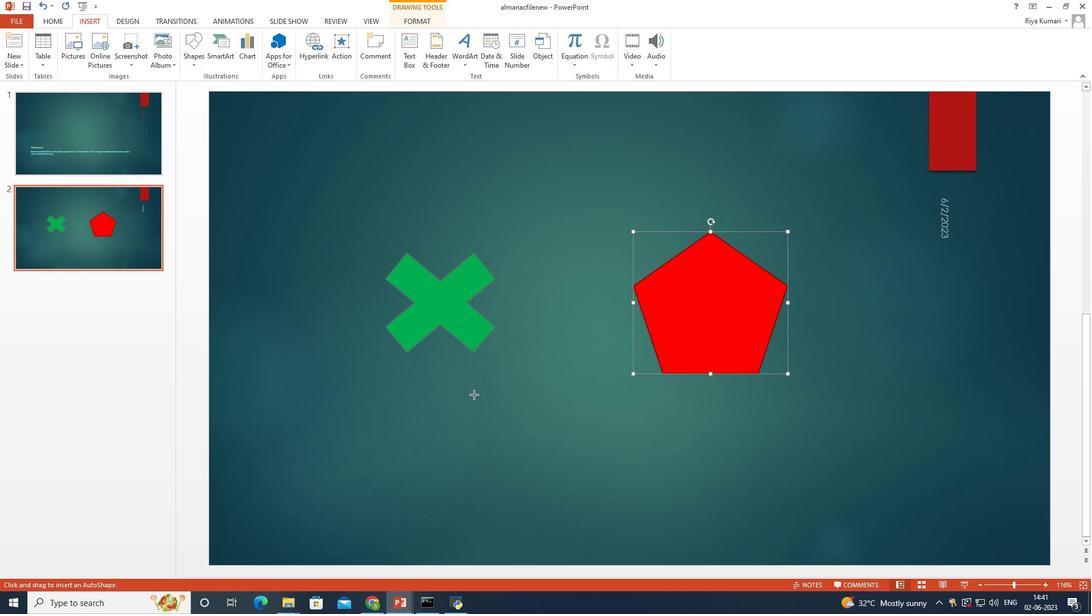 
Action: Mouse moved to (401, 34)
Screenshot: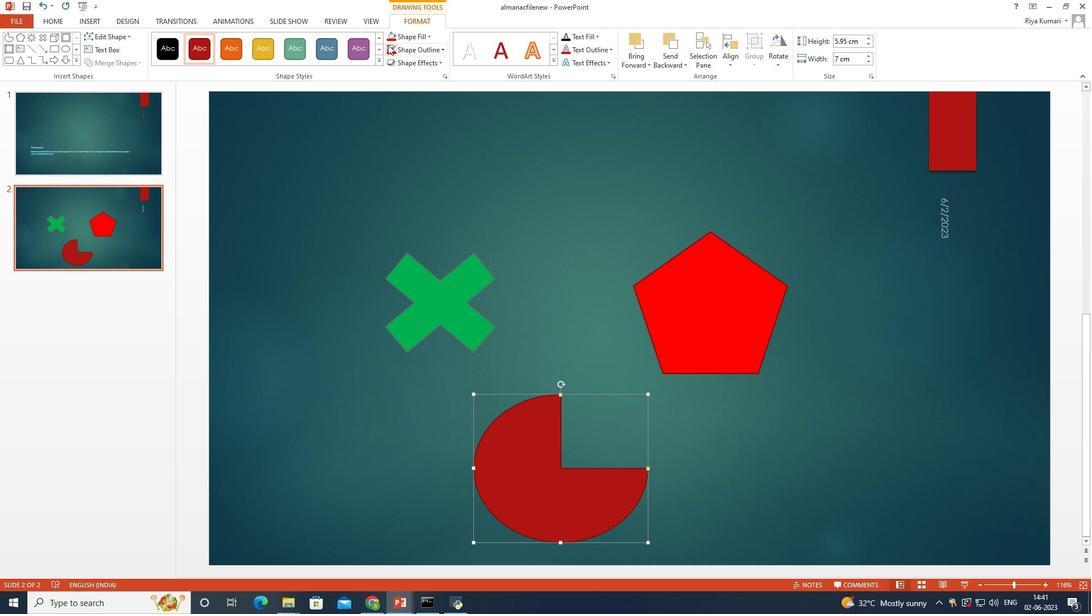 
Action: Mouse pressed left at (401, 34)
Screenshot: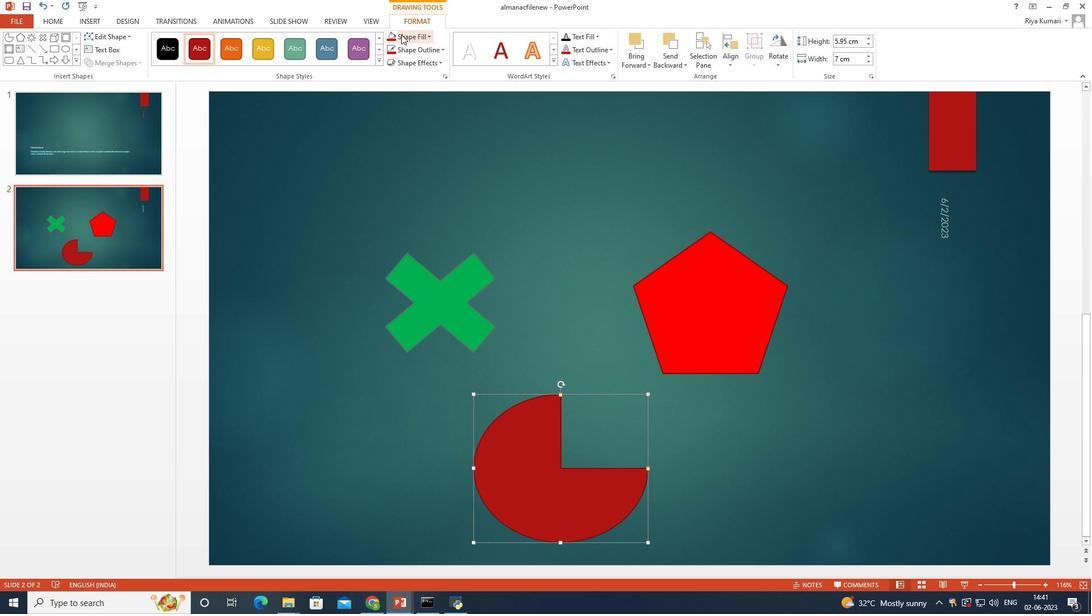 
Action: Mouse moved to (478, 60)
Screenshot: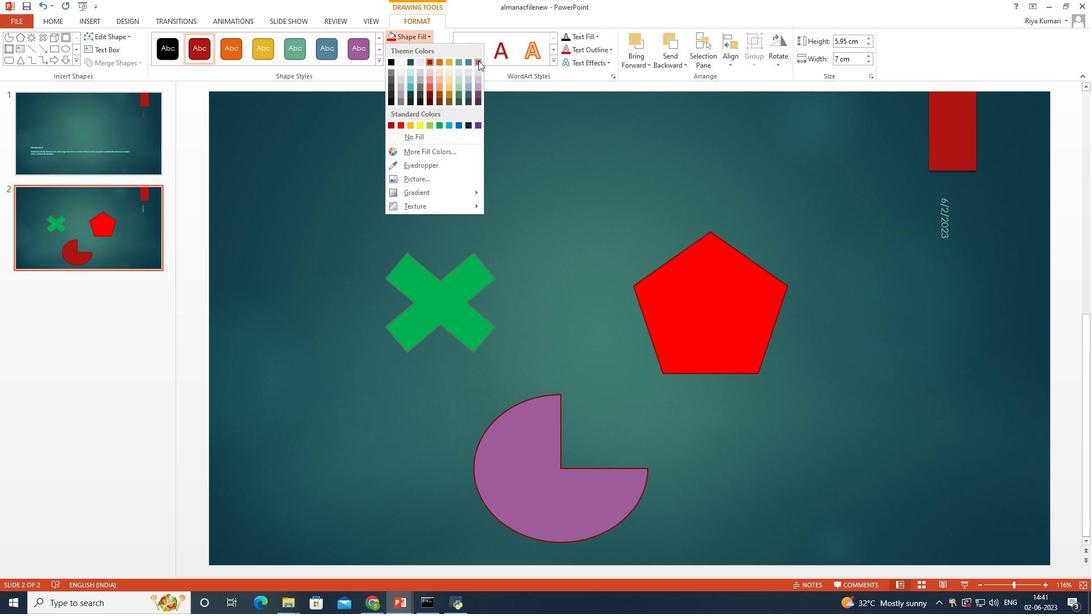 
Action: Mouse pressed left at (478, 60)
Screenshot: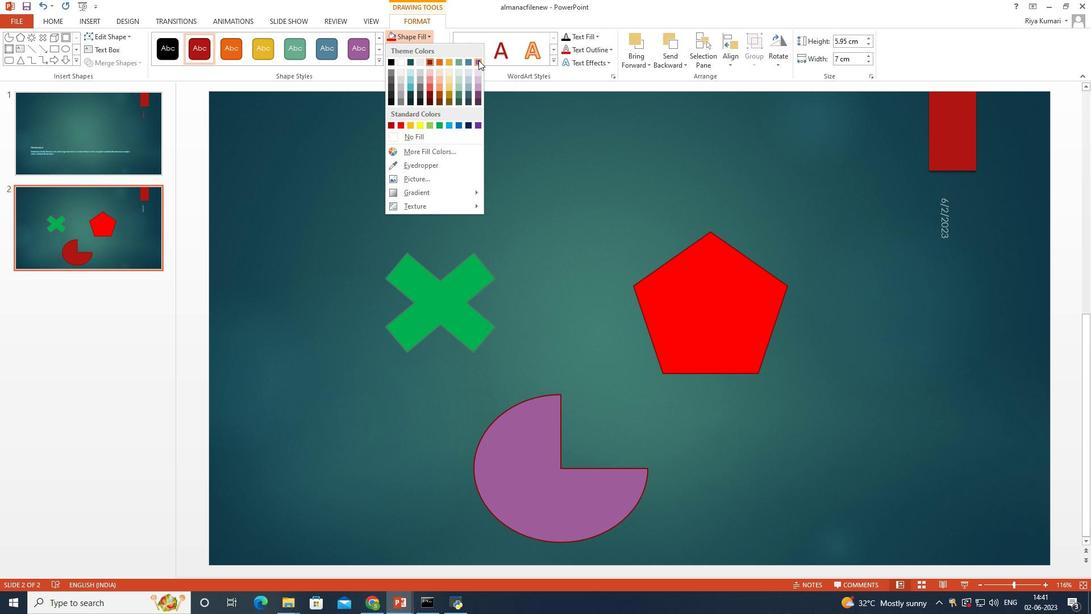 
Action: Mouse moved to (353, 209)
Screenshot: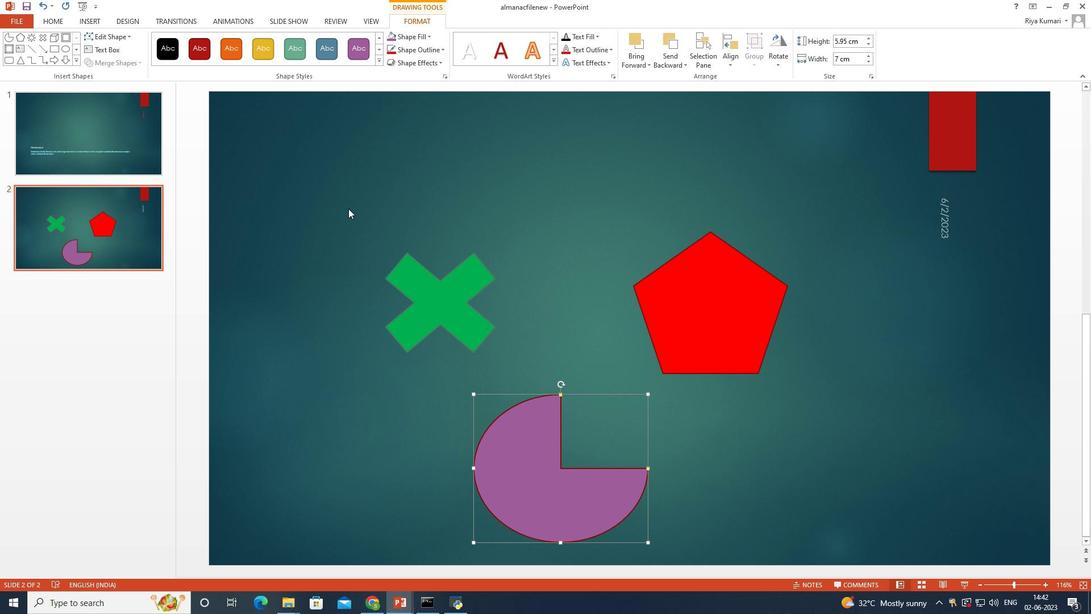 
Action: Mouse pressed left at (353, 209)
Screenshot: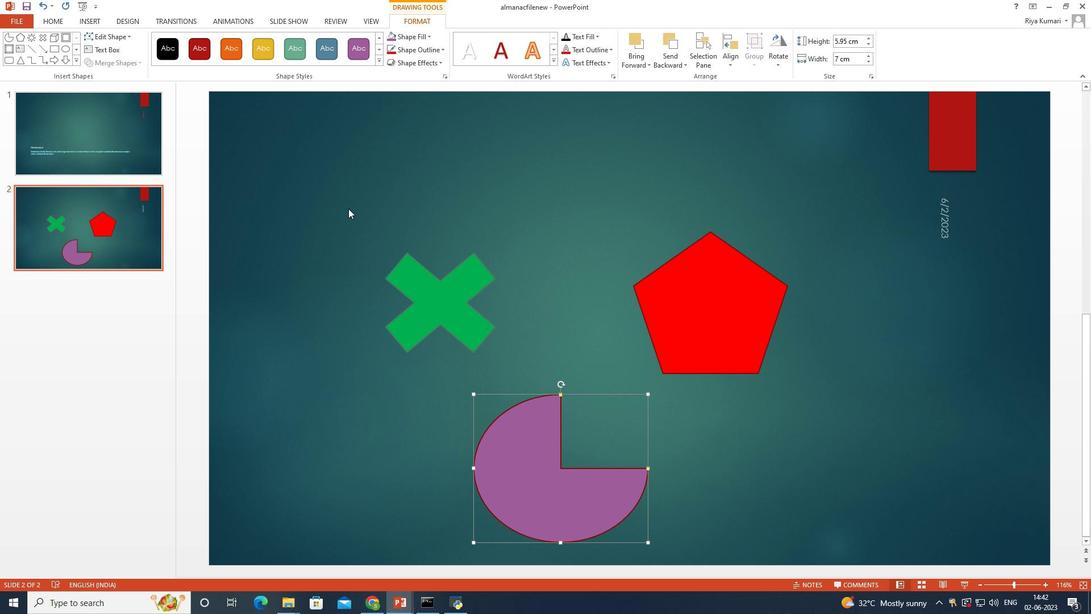 
Action: Mouse moved to (416, 13)
Screenshot: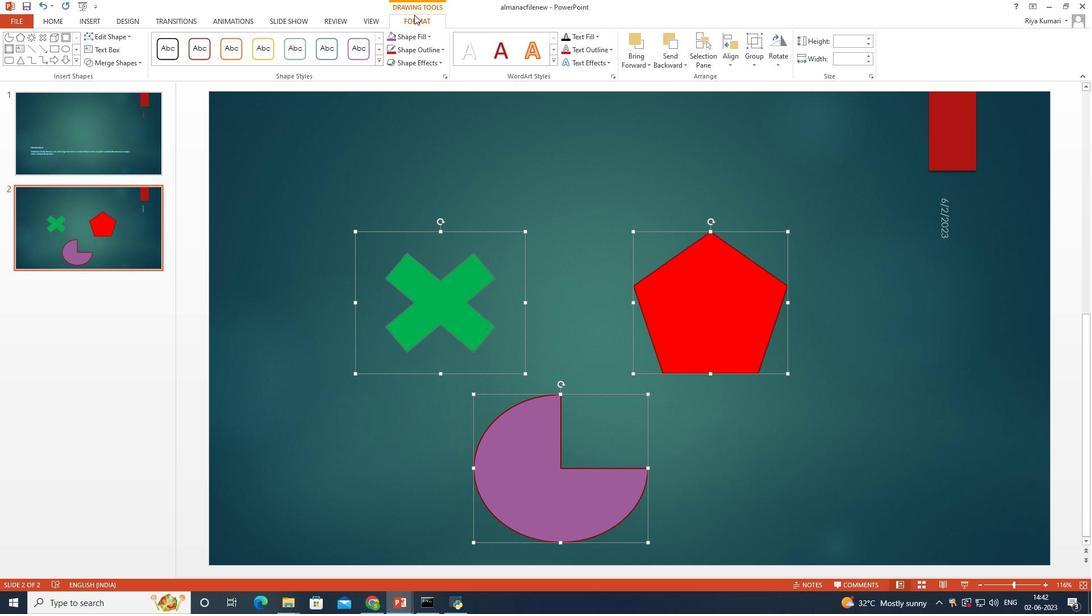 
Action: Mouse pressed left at (416, 13)
Screenshot: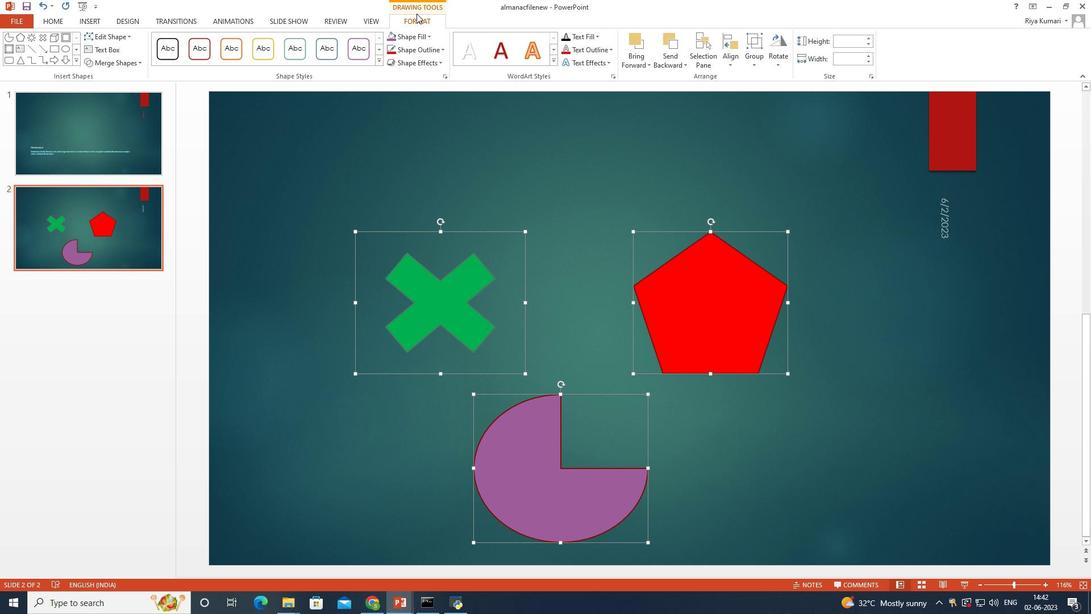 
Action: Mouse moved to (50, 18)
Screenshot: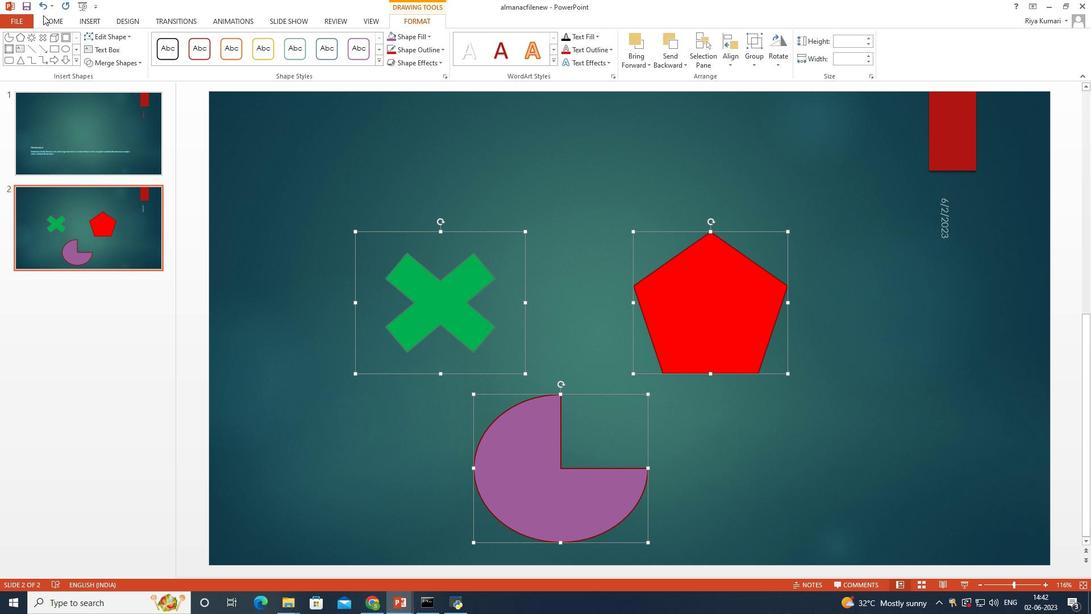 
Action: Mouse pressed left at (50, 18)
Screenshot: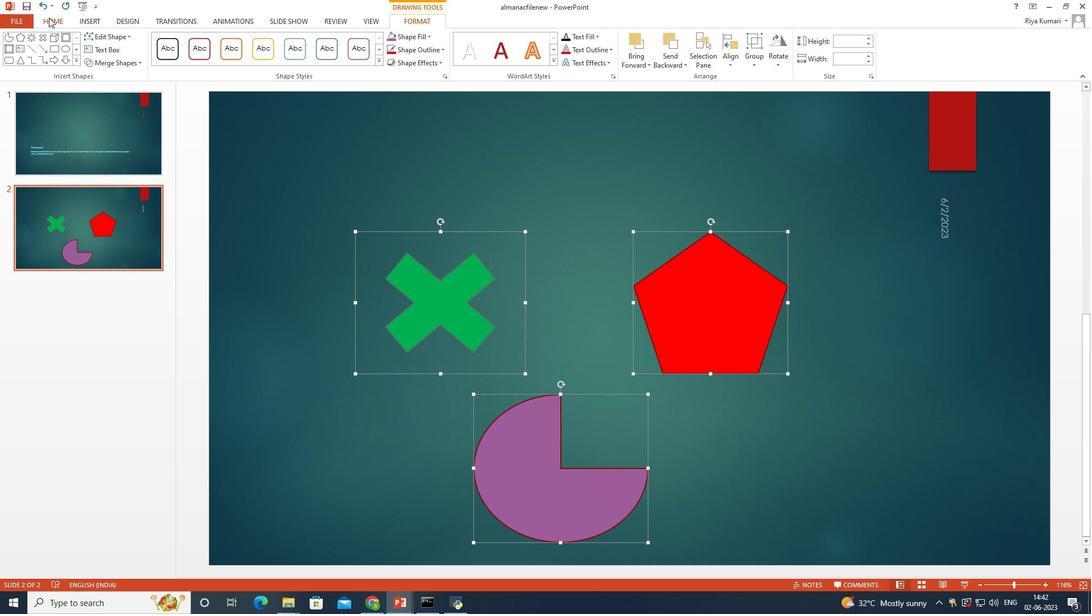 
Action: Mouse moved to (642, 36)
Screenshot: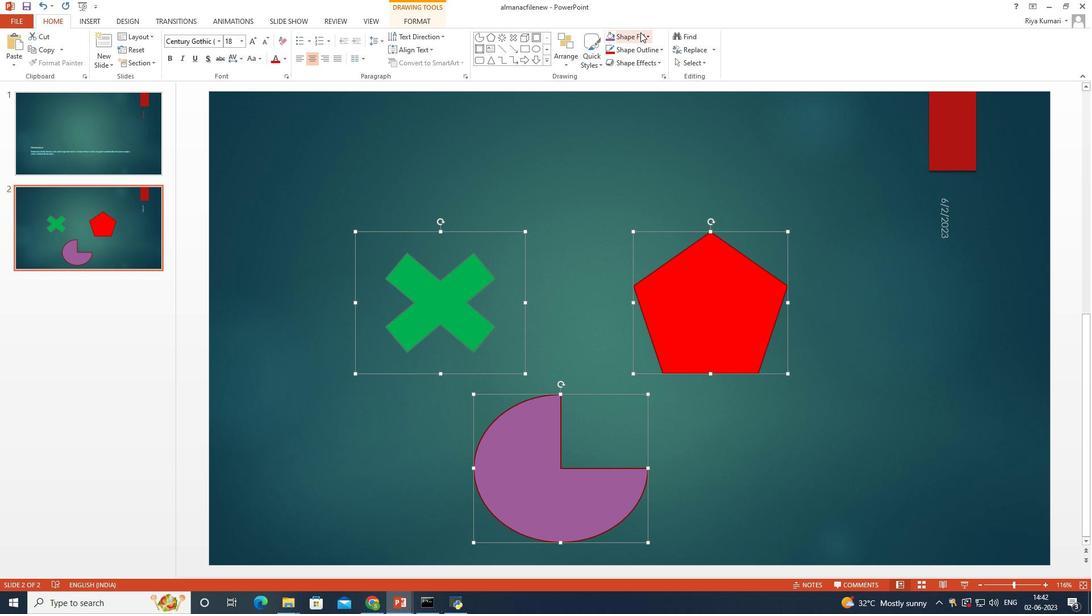 
Action: Mouse pressed left at (642, 36)
Screenshot: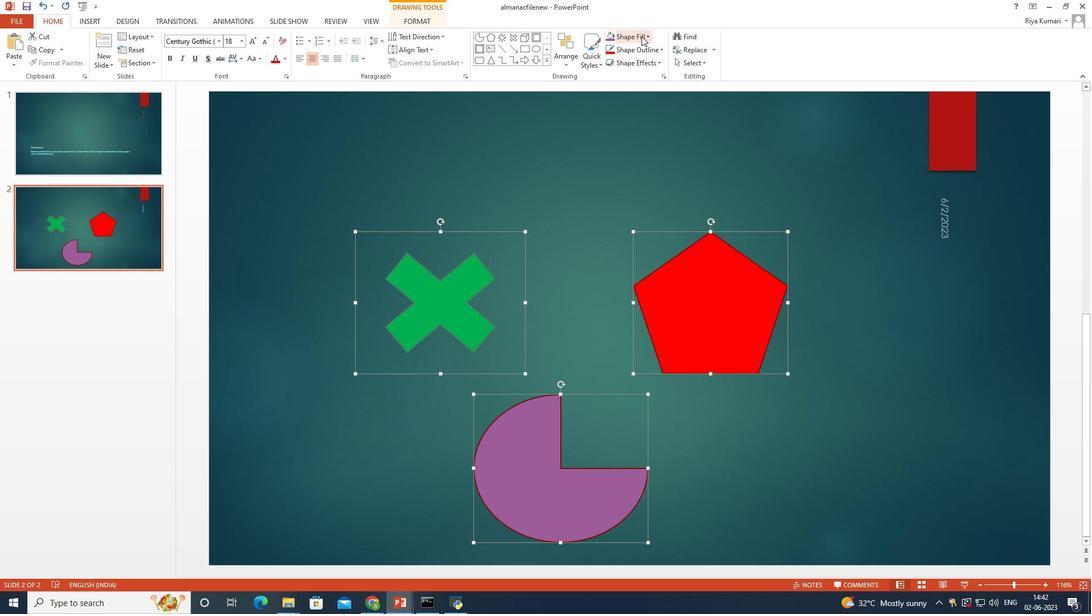 
Action: Mouse moved to (652, 169)
Screenshot: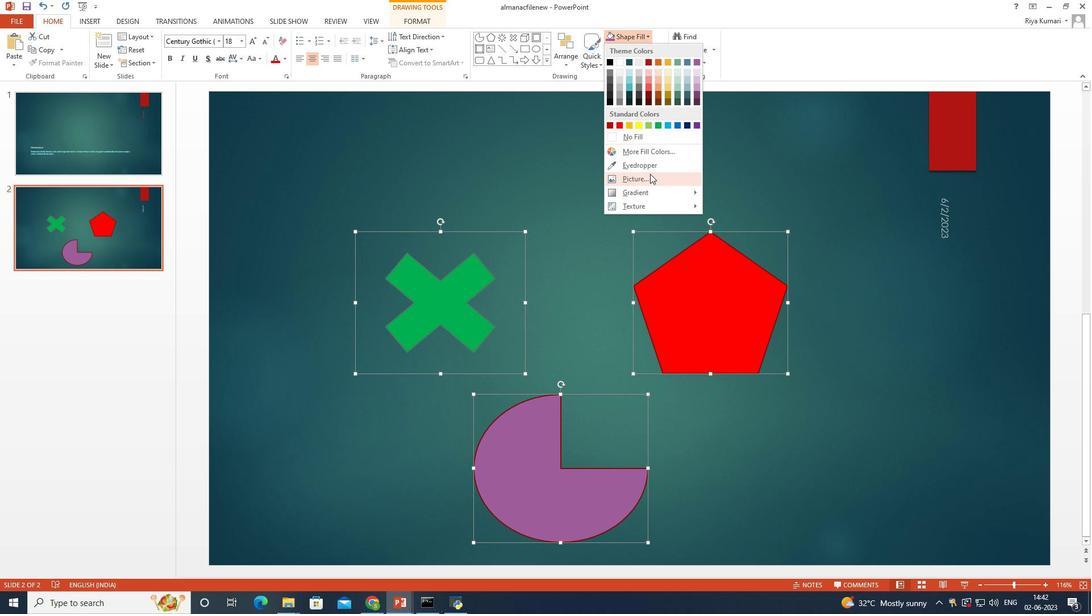 
Action: Mouse pressed left at (652, 169)
Screenshot: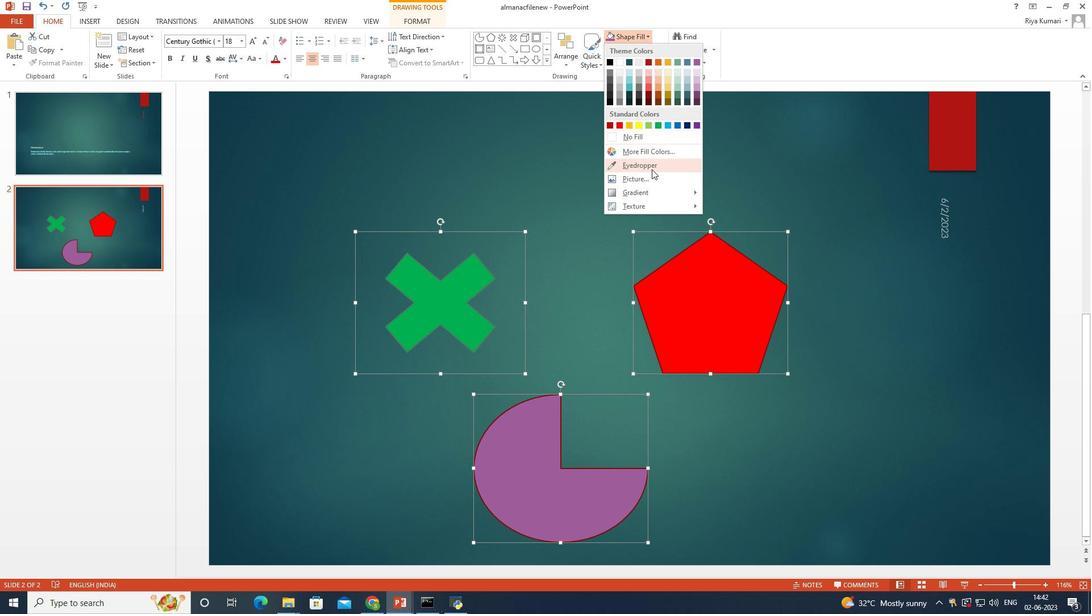 
Action: Mouse moved to (721, 329)
Screenshot: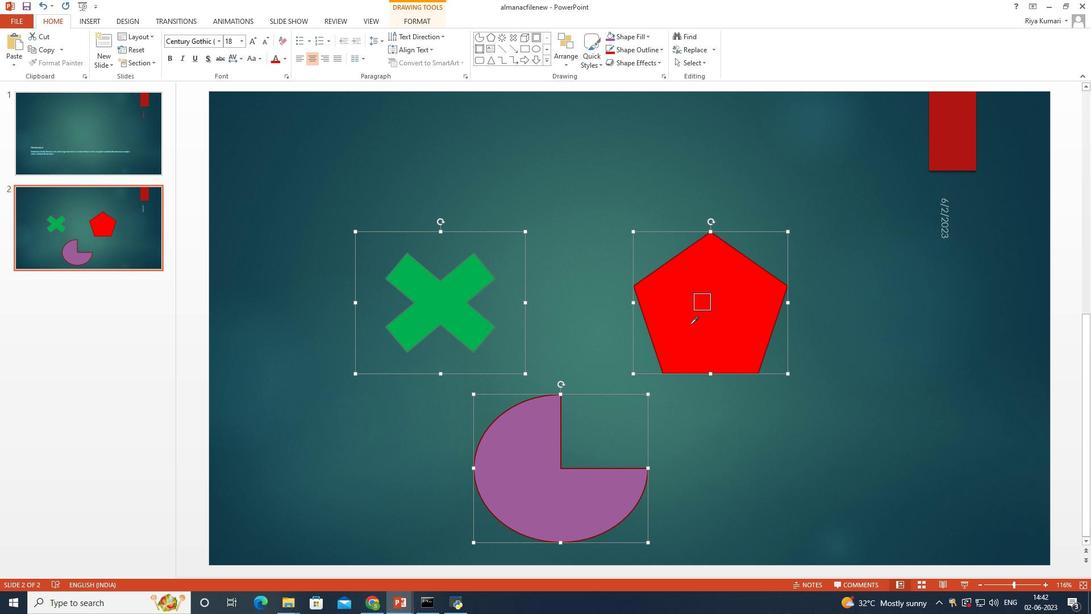
Action: Mouse pressed left at (721, 329)
Screenshot: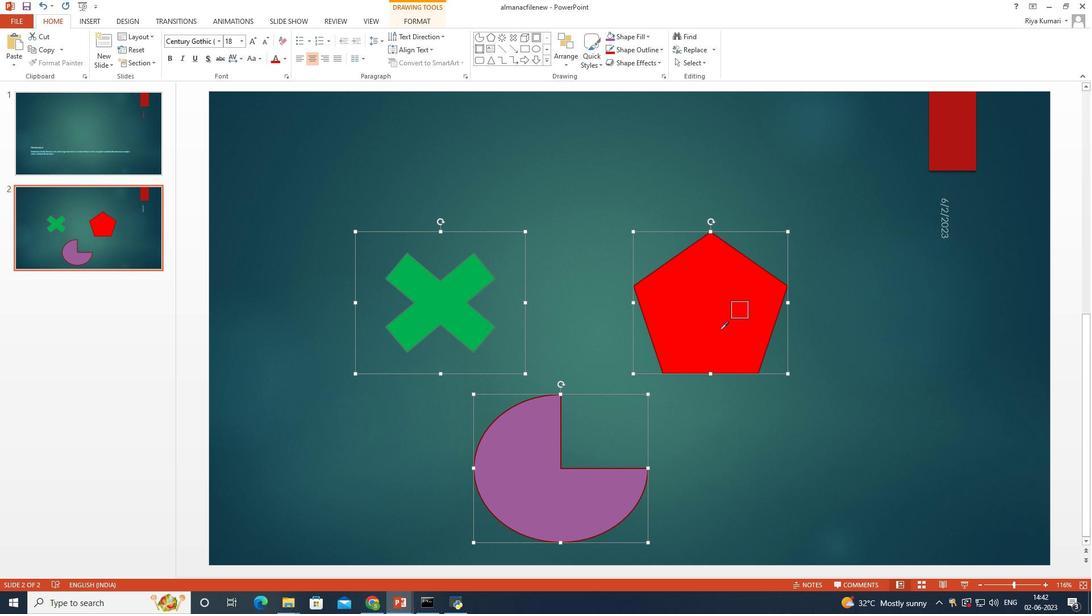 
Action: Mouse moved to (417, 312)
Screenshot: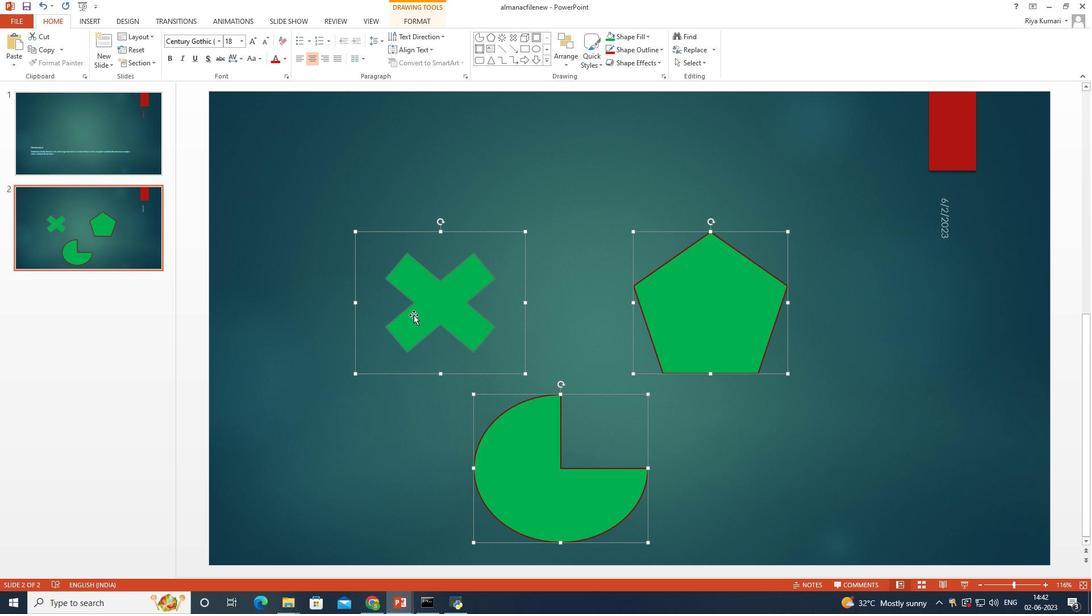 
Action: Mouse pressed left at (417, 312)
Screenshot: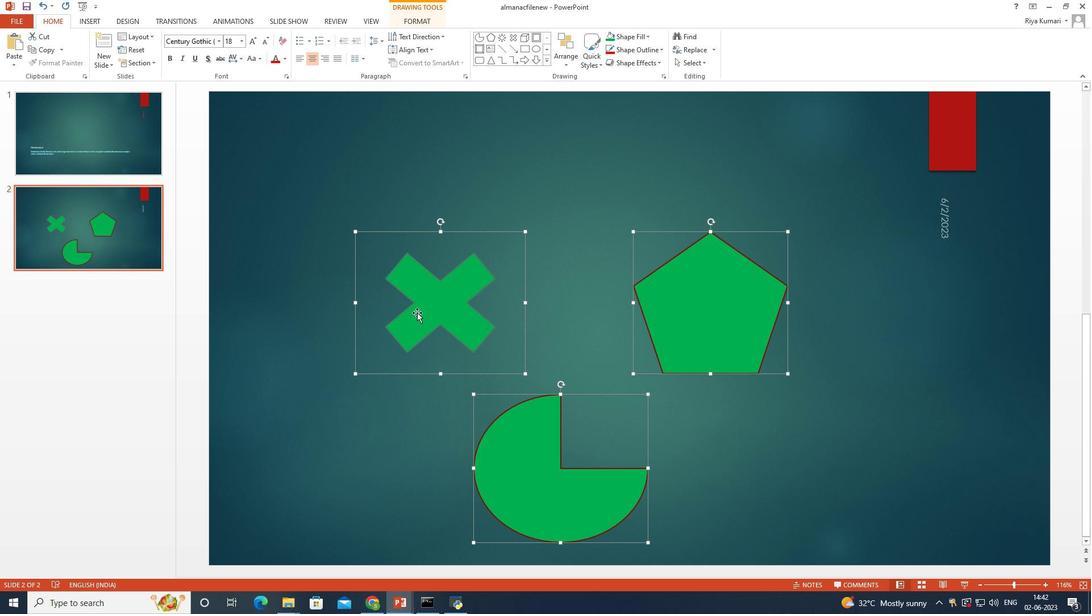 
Action: Mouse moved to (754, 427)
Screenshot: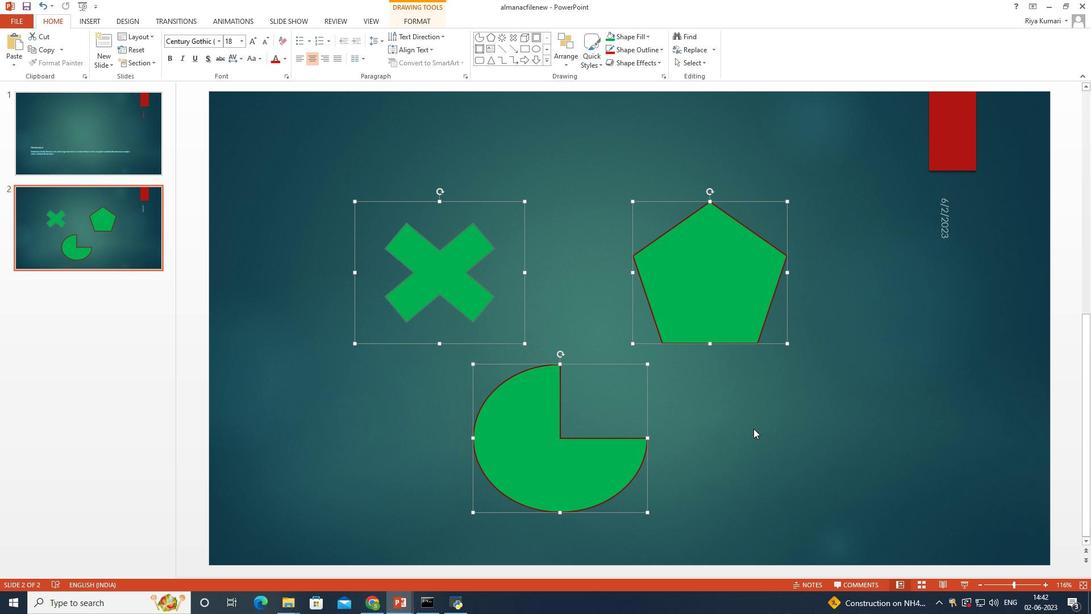 
